 Task: Research Airbnb accommodation in Carrizal, Venezuela from 2nd December, 2023 to 10th December, 2023 for 1 adult. Place can be private room with 1  bedroom having 1 bed and 1 bathroom. Property type can be hotel.
Action: Mouse moved to (446, 95)
Screenshot: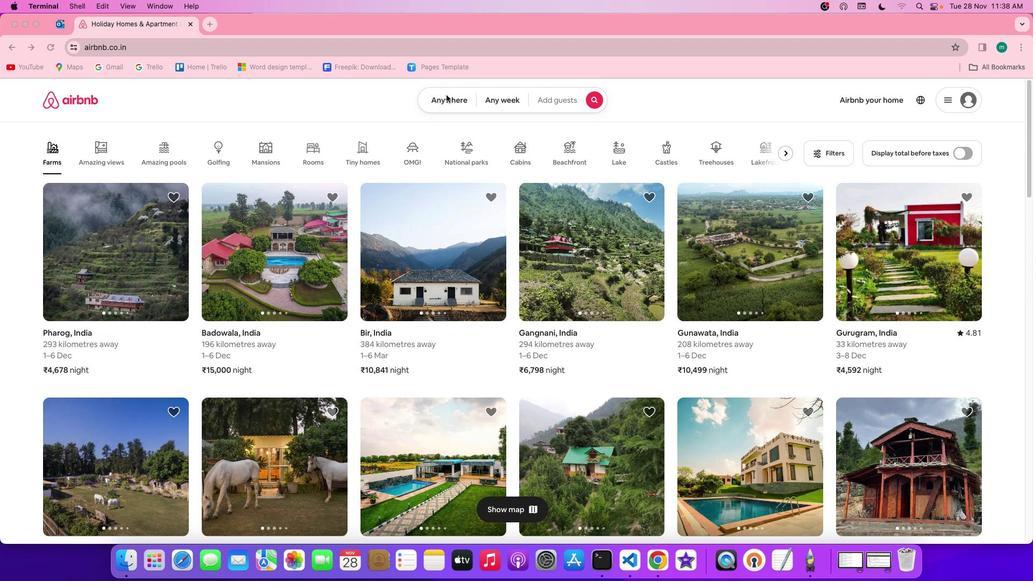 
Action: Mouse pressed left at (446, 95)
Screenshot: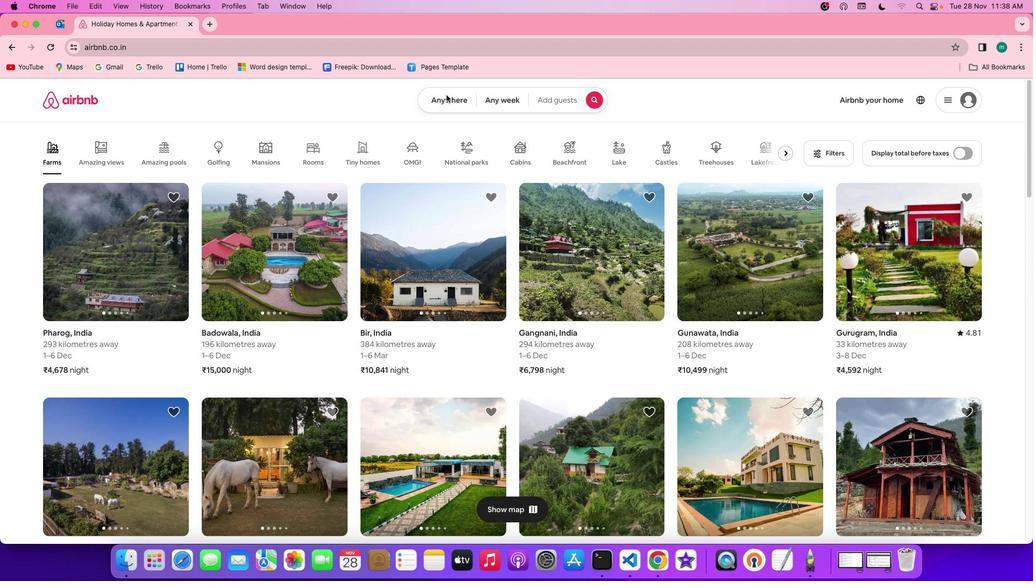 
Action: Mouse pressed left at (446, 95)
Screenshot: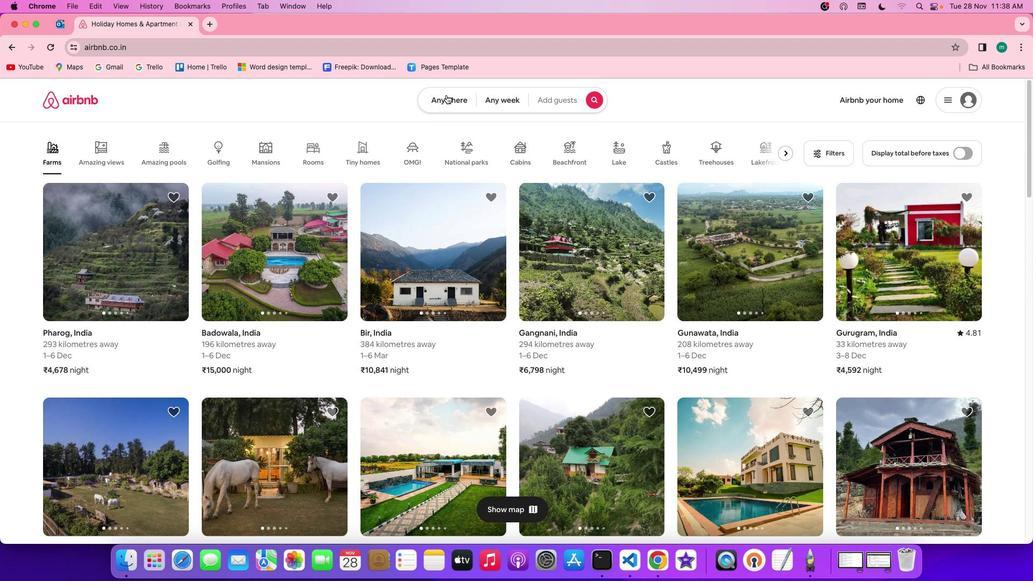 
Action: Mouse moved to (374, 142)
Screenshot: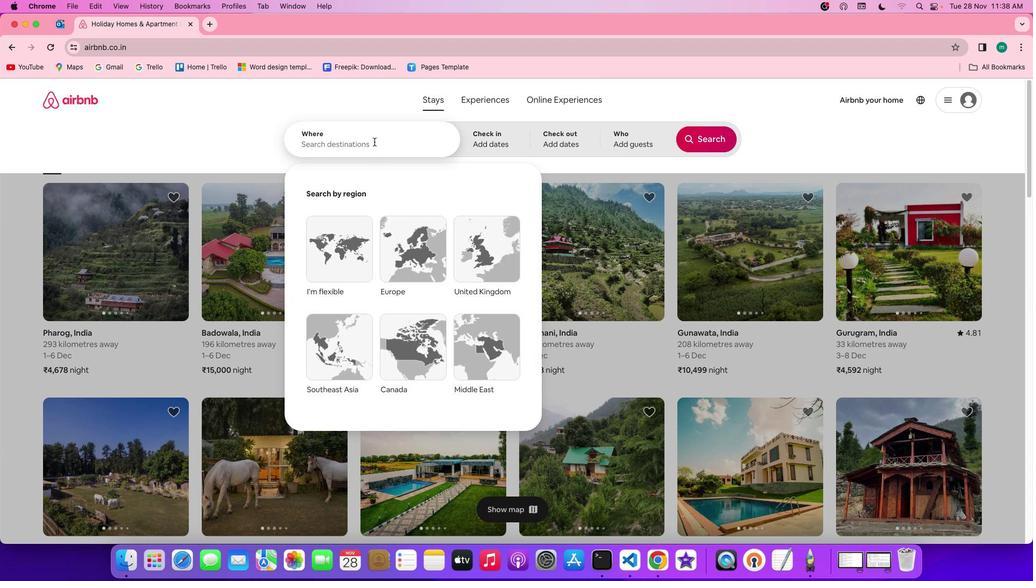 
Action: Mouse pressed left at (374, 142)
Screenshot: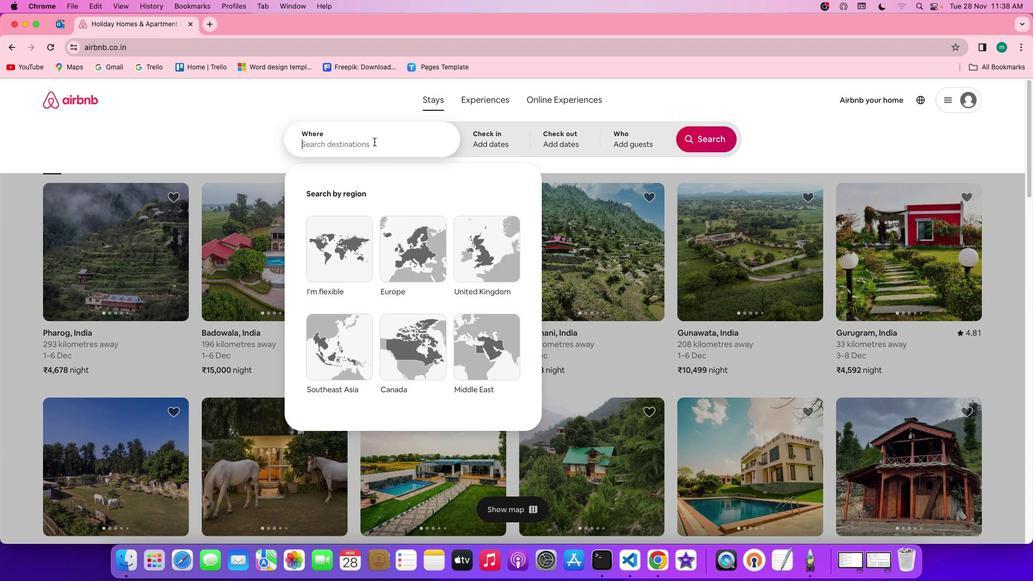 
Action: Key pressed Key.shift'C''a''r''r''i''z''a''l'
Screenshot: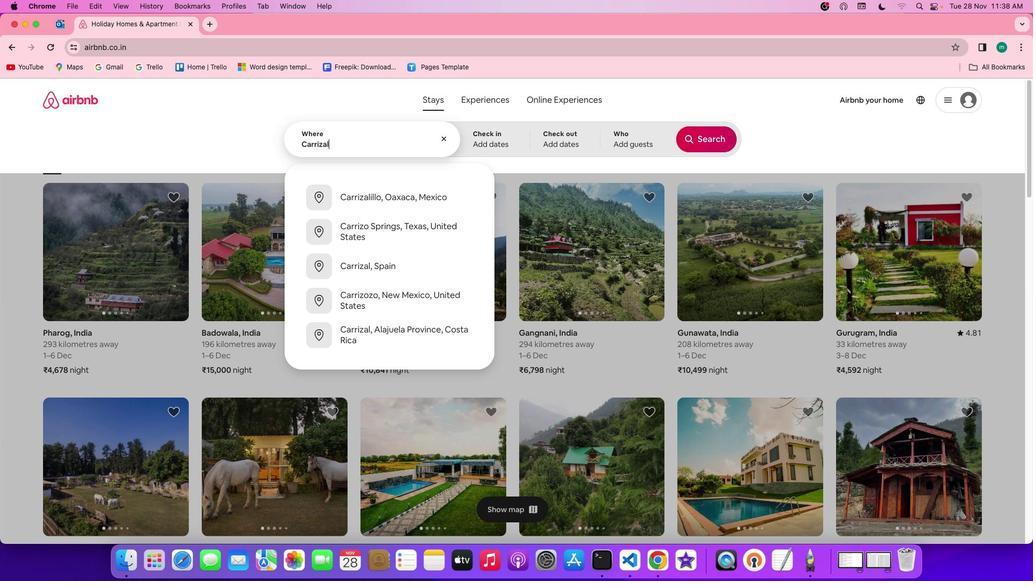 
Action: Mouse moved to (376, 141)
Screenshot: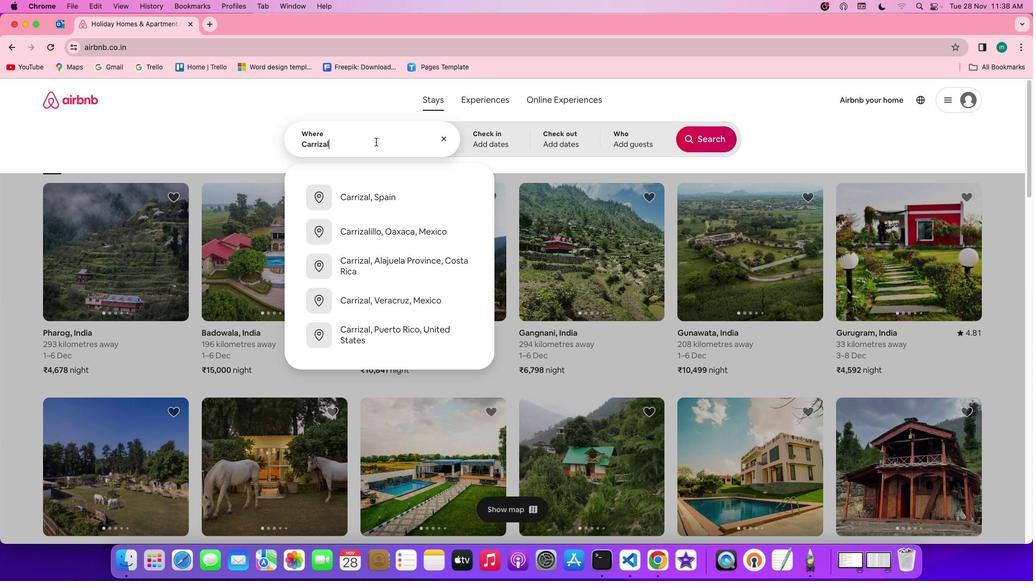 
Action: Key pressed ','Key.spaceKey.shift'V''e''n''e''z''u''e''l''a'
Screenshot: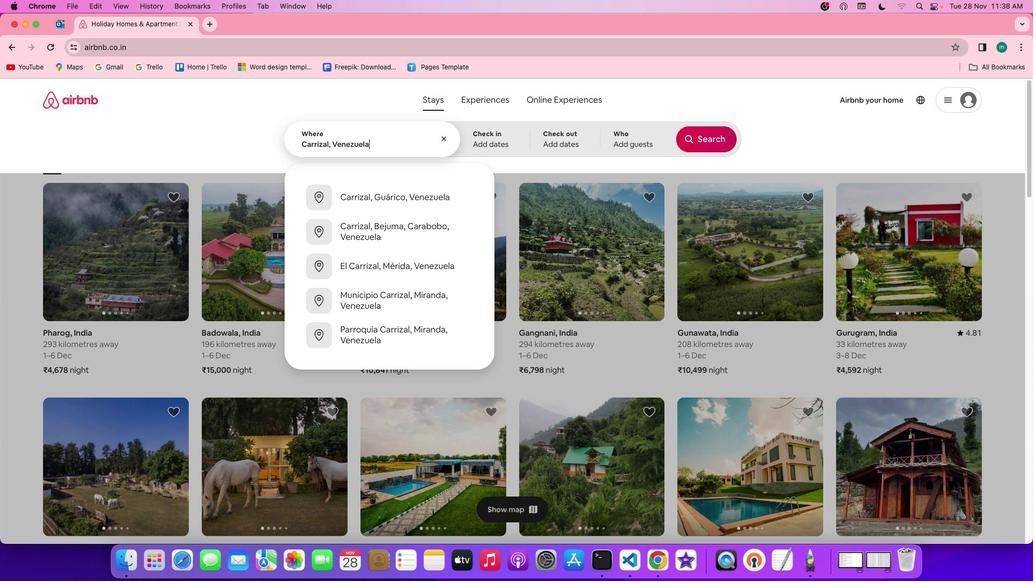 
Action: Mouse moved to (499, 143)
Screenshot: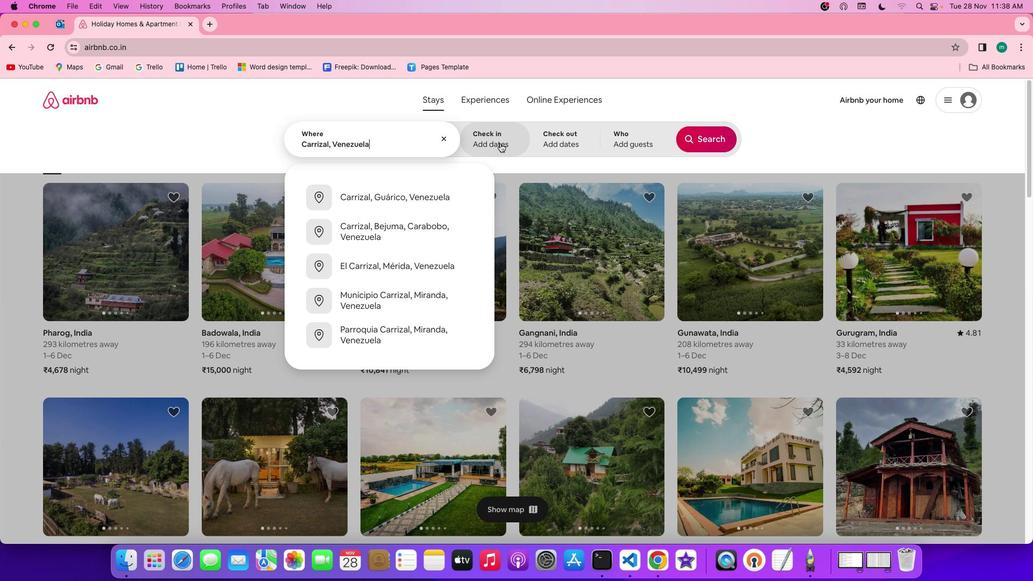 
Action: Mouse pressed left at (499, 143)
Screenshot: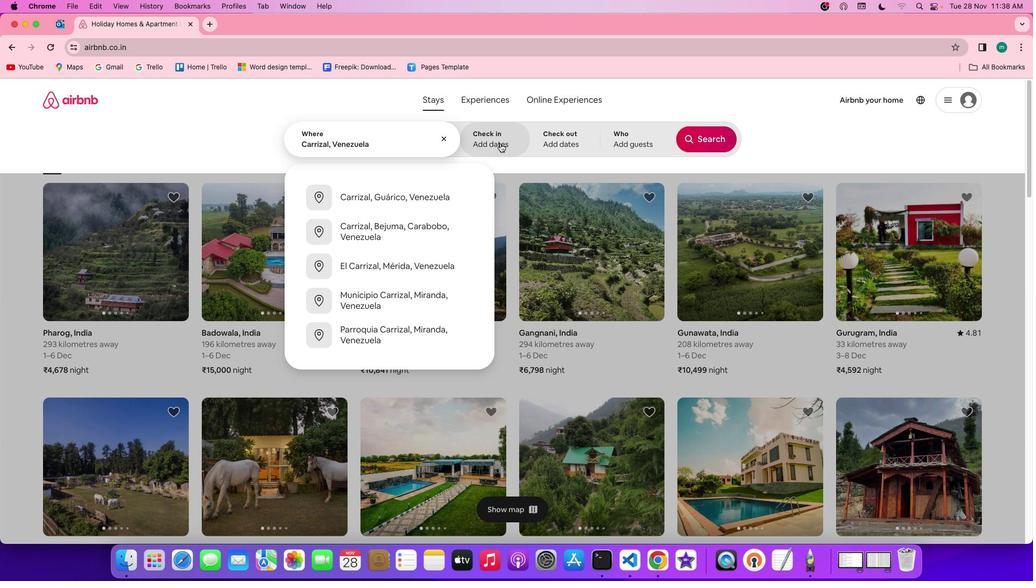 
Action: Mouse moved to (700, 266)
Screenshot: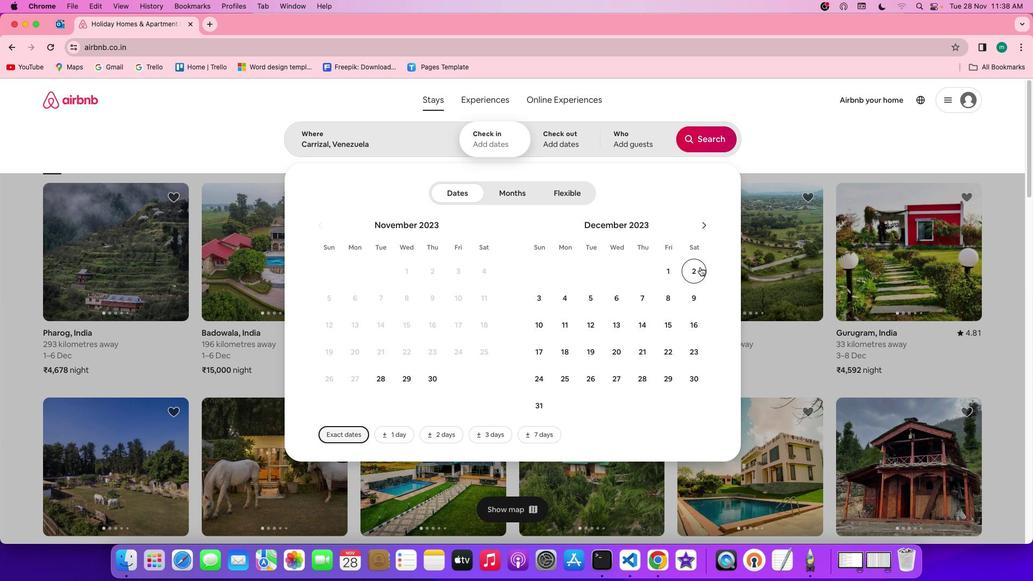 
Action: Mouse pressed left at (700, 266)
Screenshot: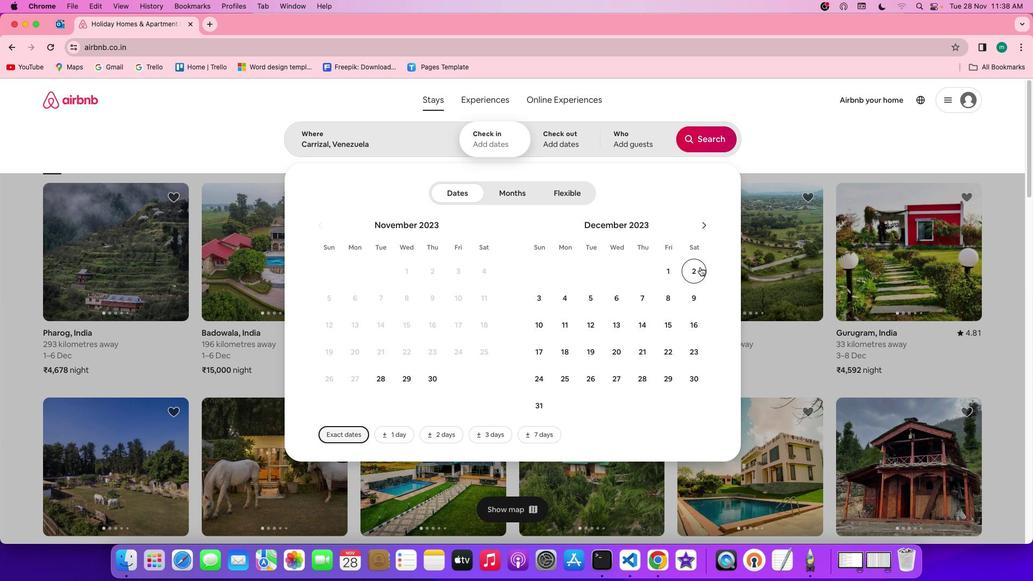 
Action: Mouse moved to (534, 325)
Screenshot: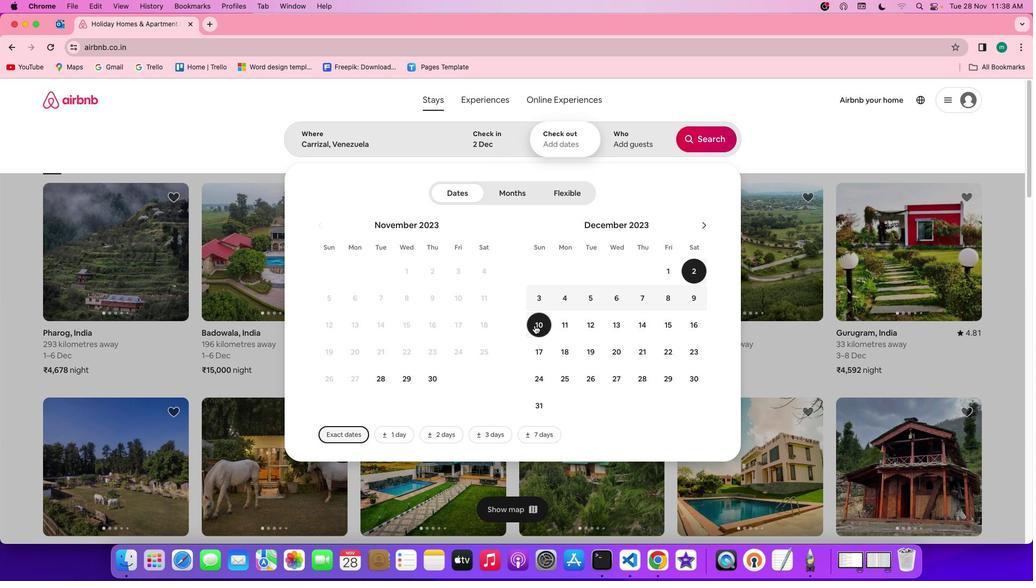 
Action: Mouse pressed left at (534, 325)
Screenshot: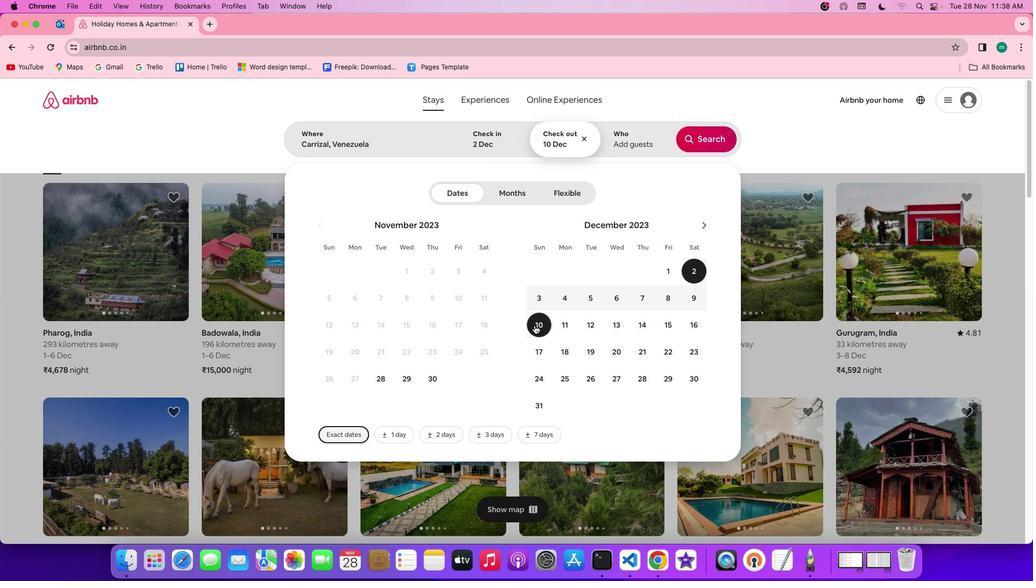 
Action: Mouse moved to (635, 146)
Screenshot: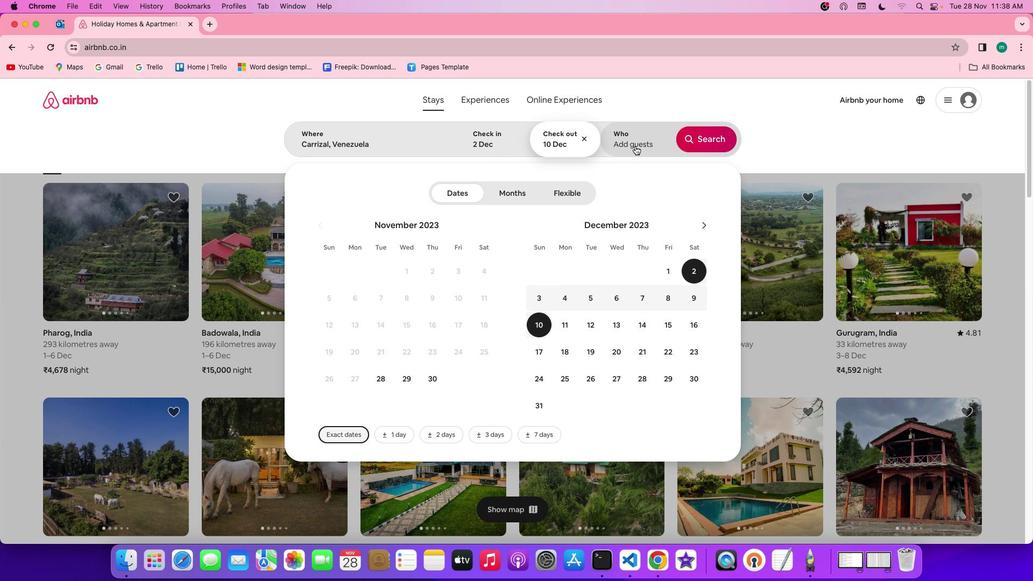 
Action: Mouse pressed left at (635, 146)
Screenshot: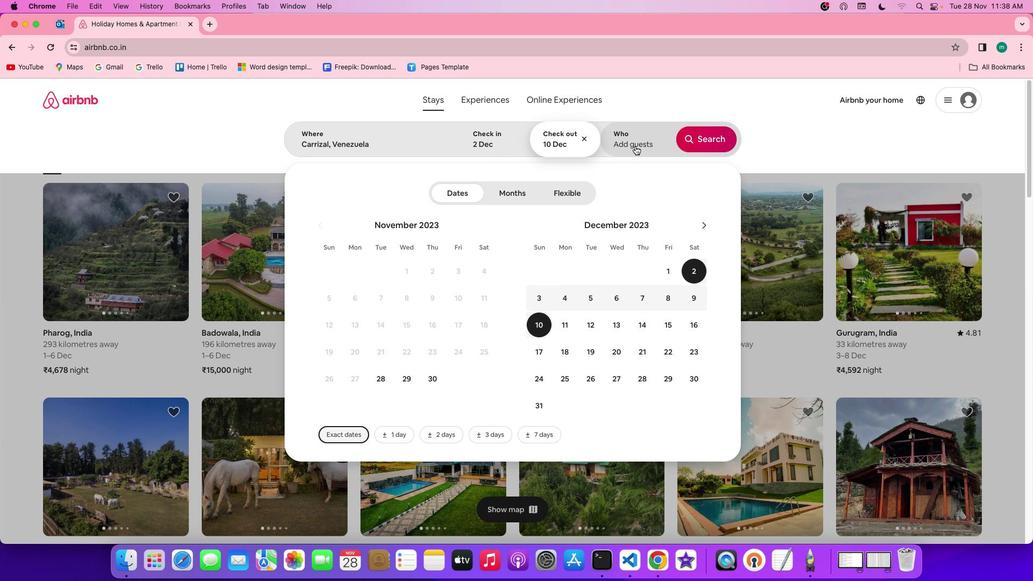 
Action: Mouse moved to (712, 196)
Screenshot: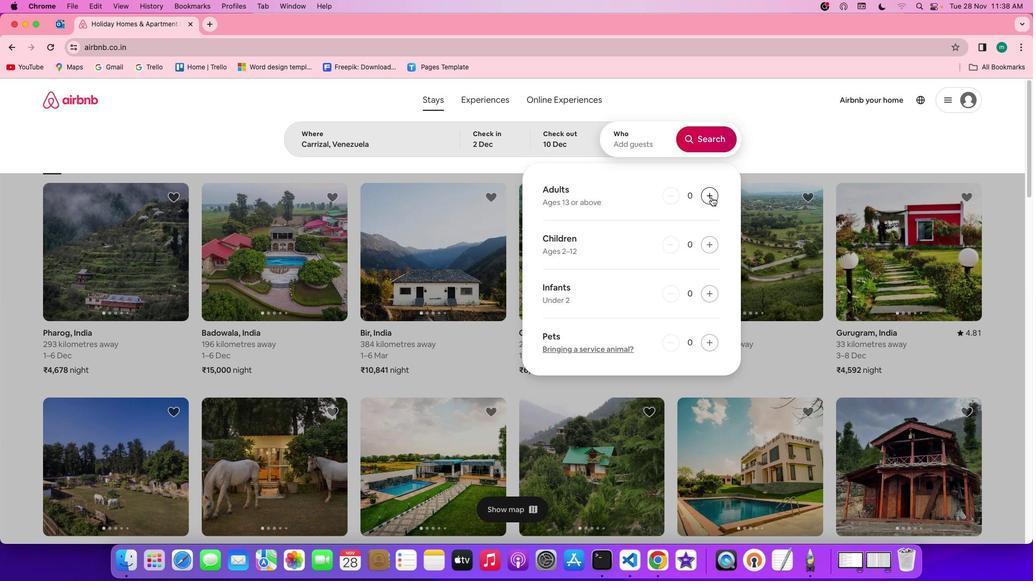 
Action: Mouse pressed left at (712, 196)
Screenshot: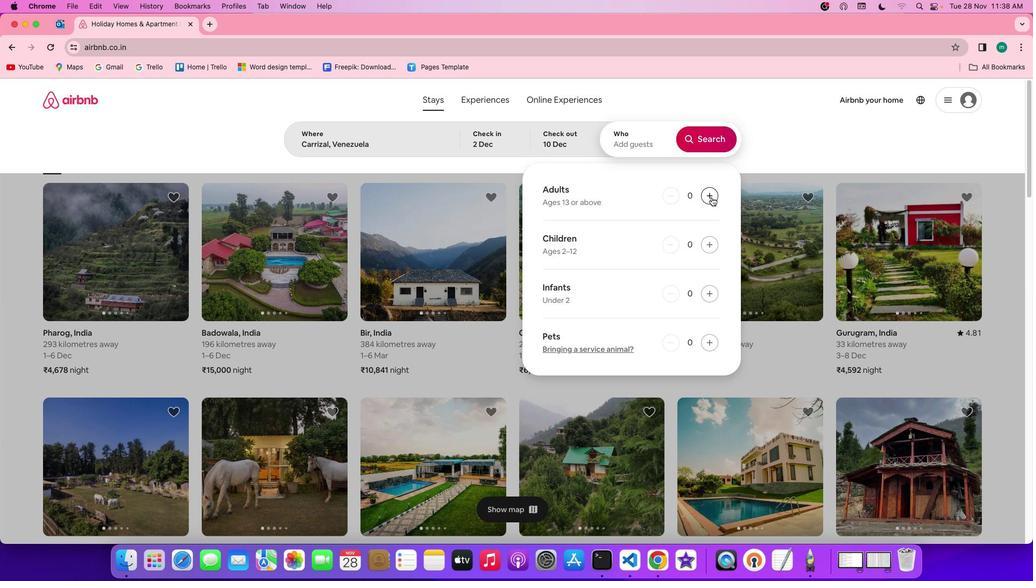 
Action: Mouse moved to (713, 141)
Screenshot: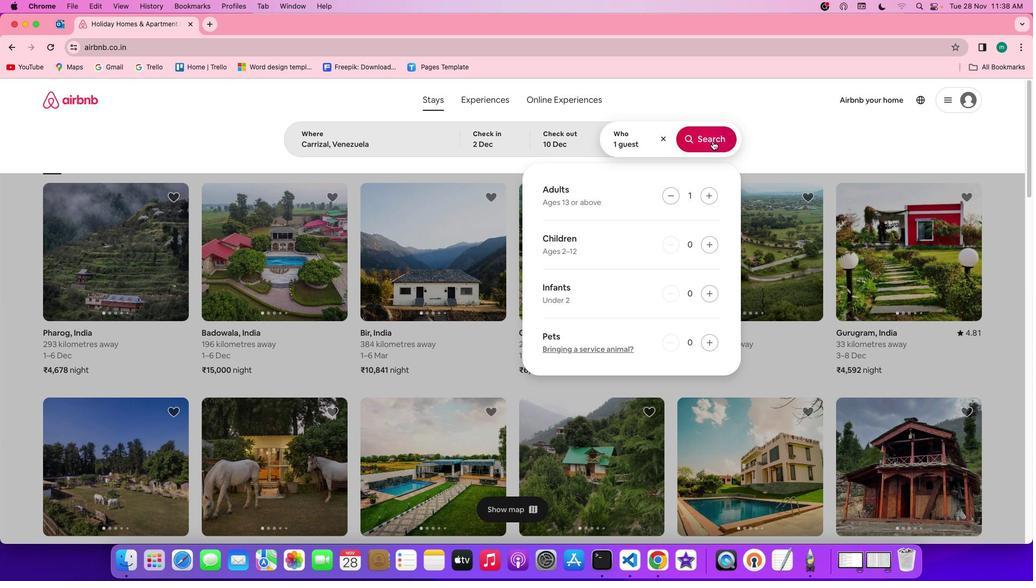 
Action: Mouse pressed left at (713, 141)
Screenshot: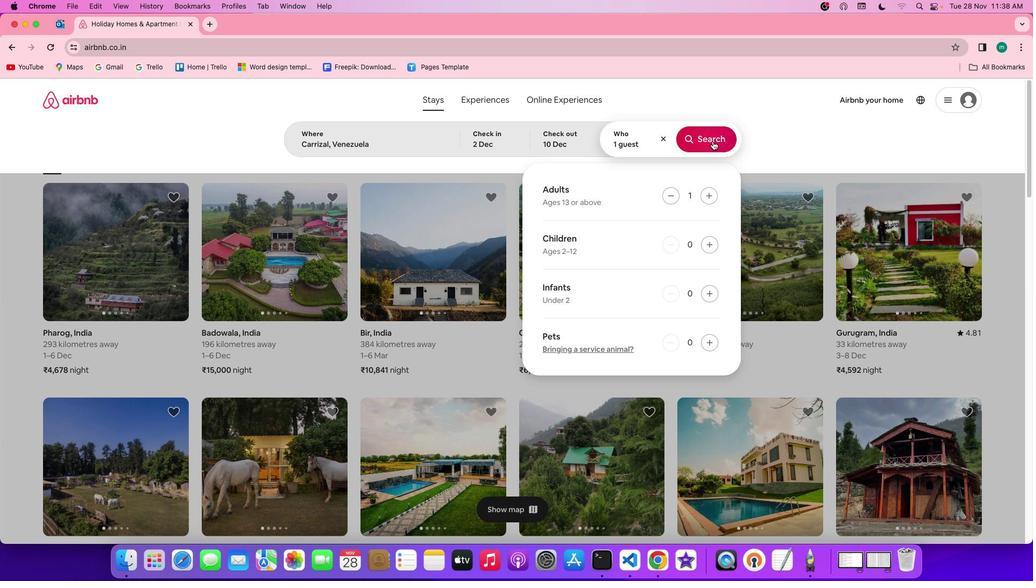 
Action: Mouse moved to (865, 147)
Screenshot: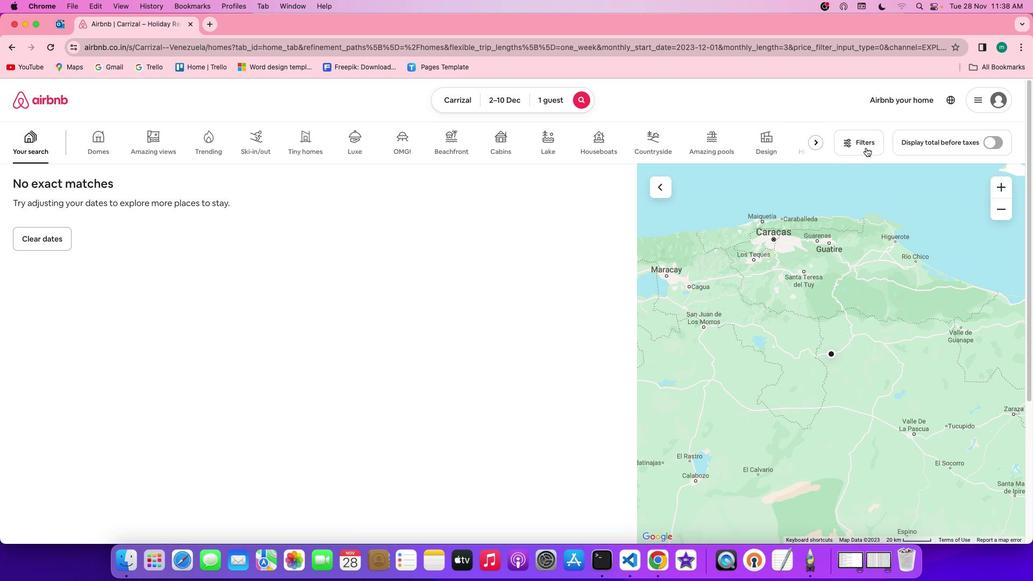 
Action: Mouse pressed left at (865, 147)
Screenshot: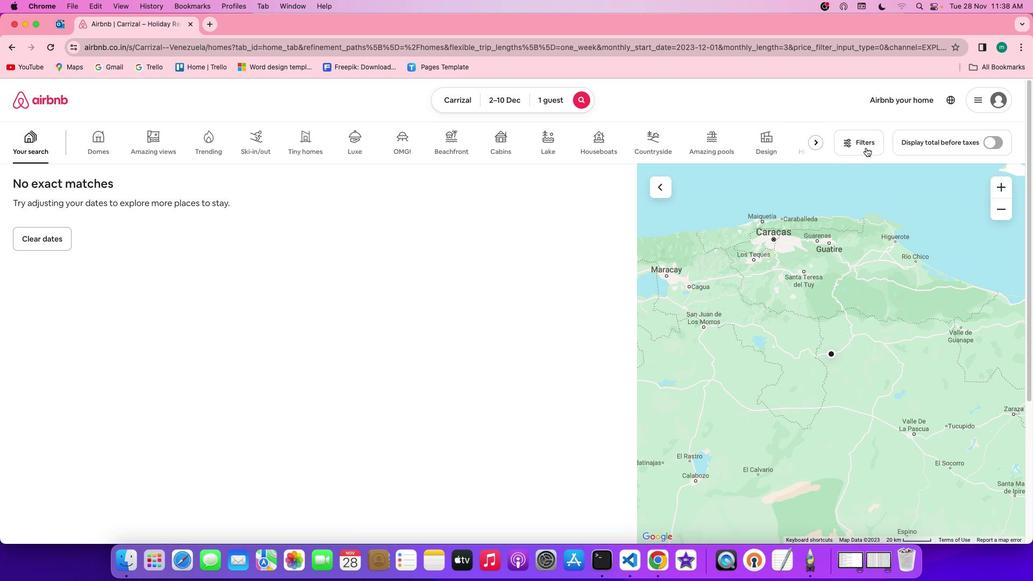 
Action: Mouse moved to (500, 306)
Screenshot: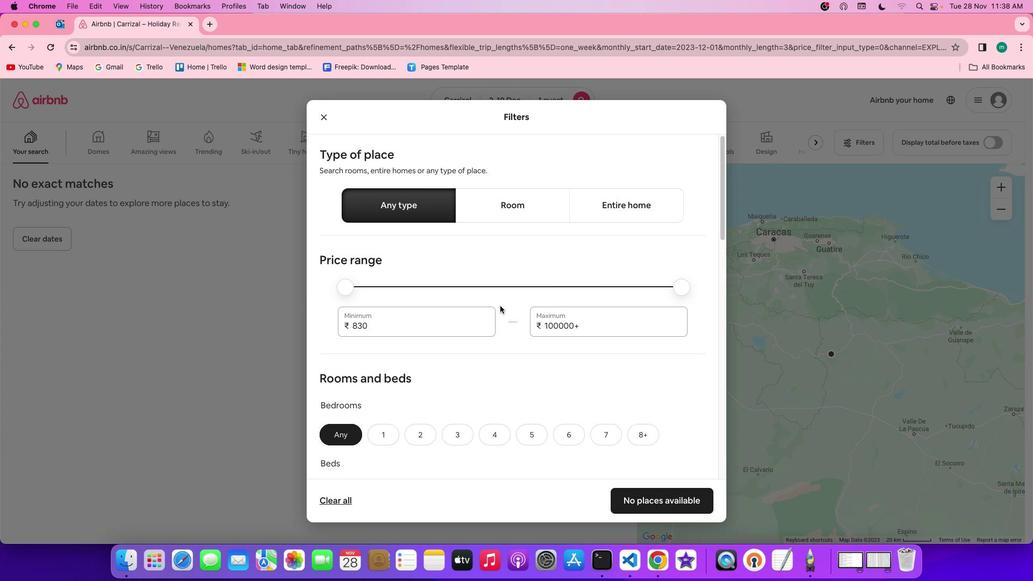 
Action: Mouse scrolled (500, 306) with delta (0, 0)
Screenshot: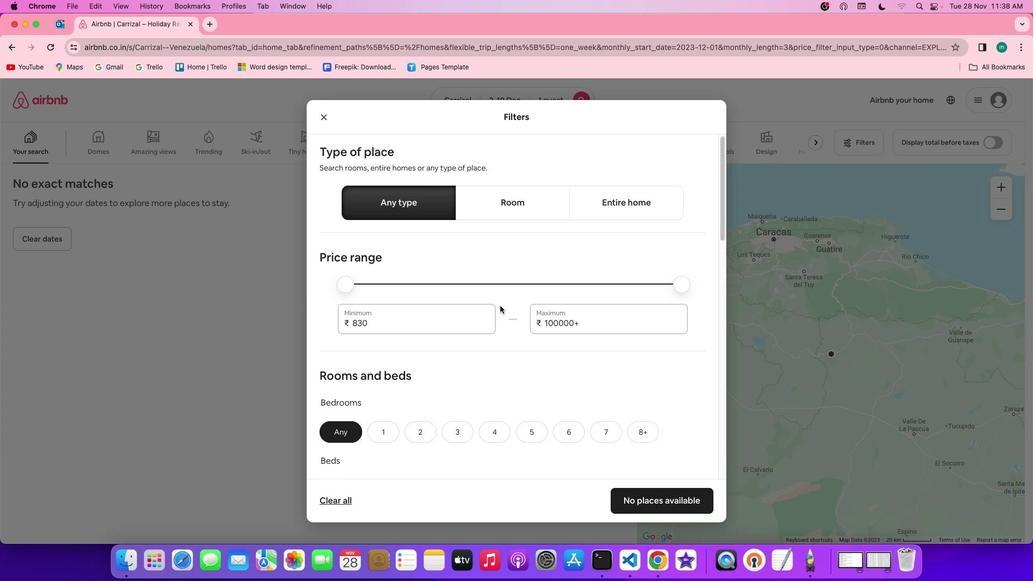 
Action: Mouse scrolled (500, 306) with delta (0, 0)
Screenshot: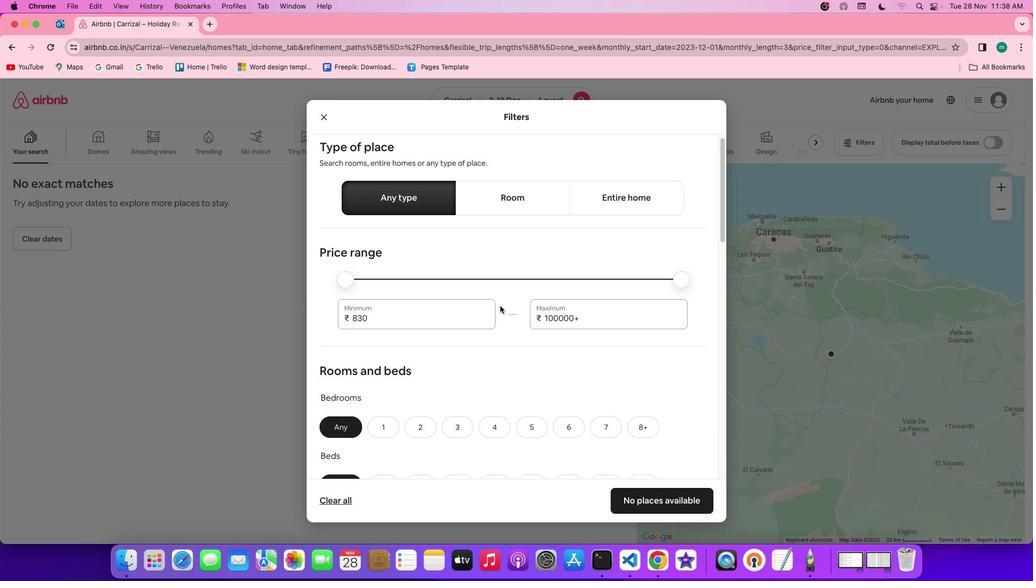 
Action: Mouse scrolled (500, 306) with delta (0, 0)
Screenshot: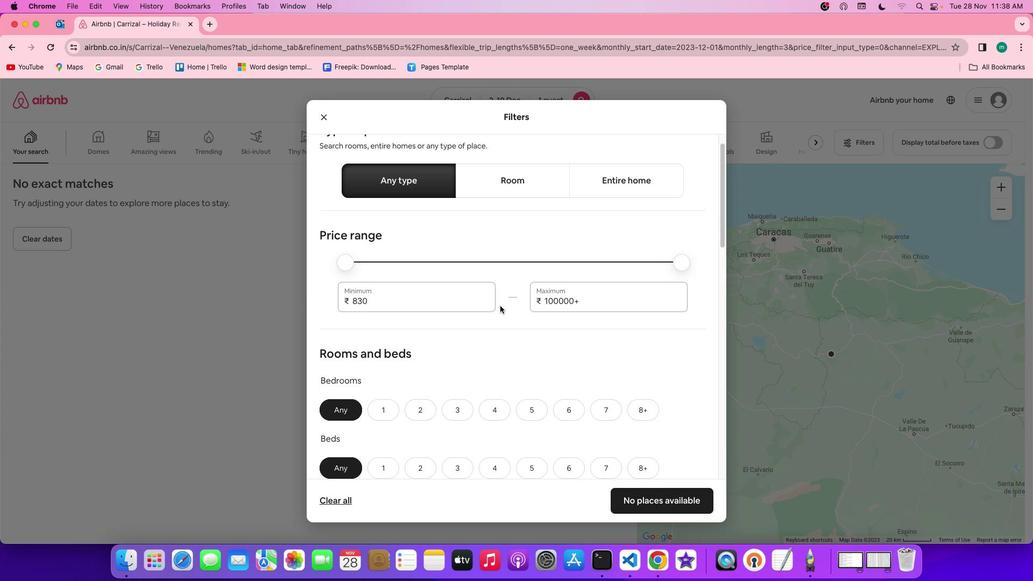 
Action: Mouse scrolled (500, 306) with delta (0, 0)
Screenshot: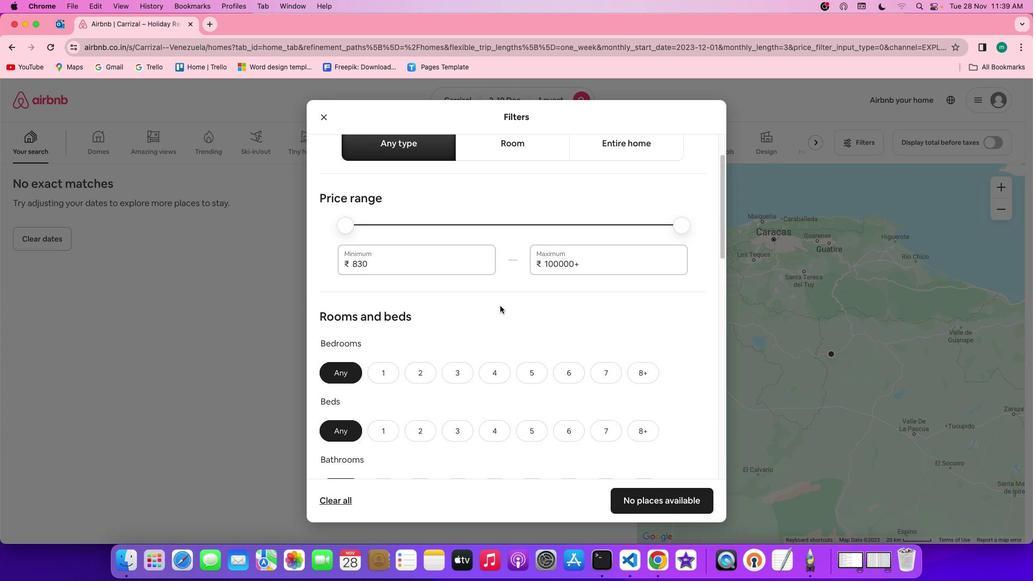 
Action: Mouse scrolled (500, 306) with delta (0, 0)
Screenshot: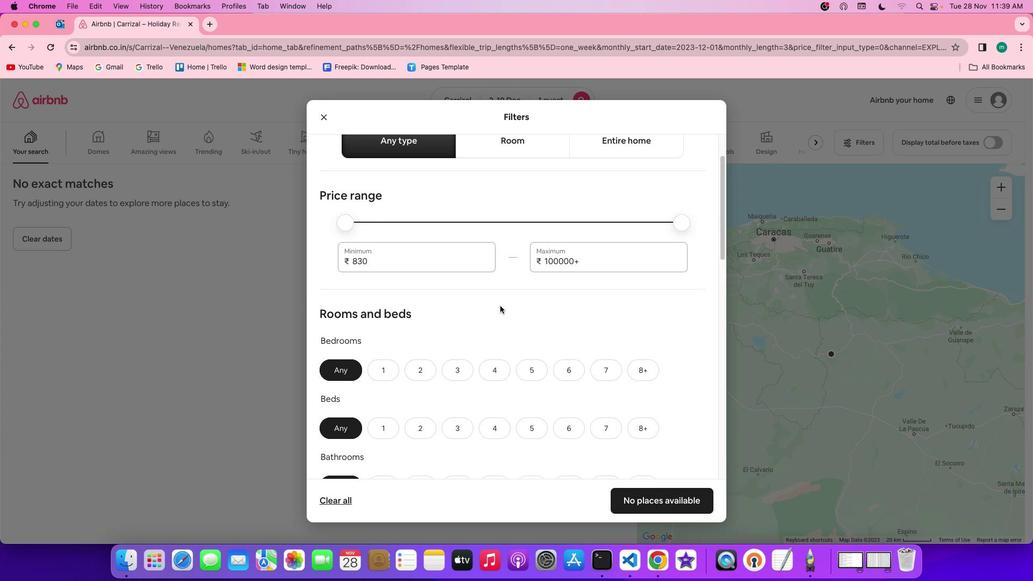 
Action: Mouse scrolled (500, 306) with delta (0, 0)
Screenshot: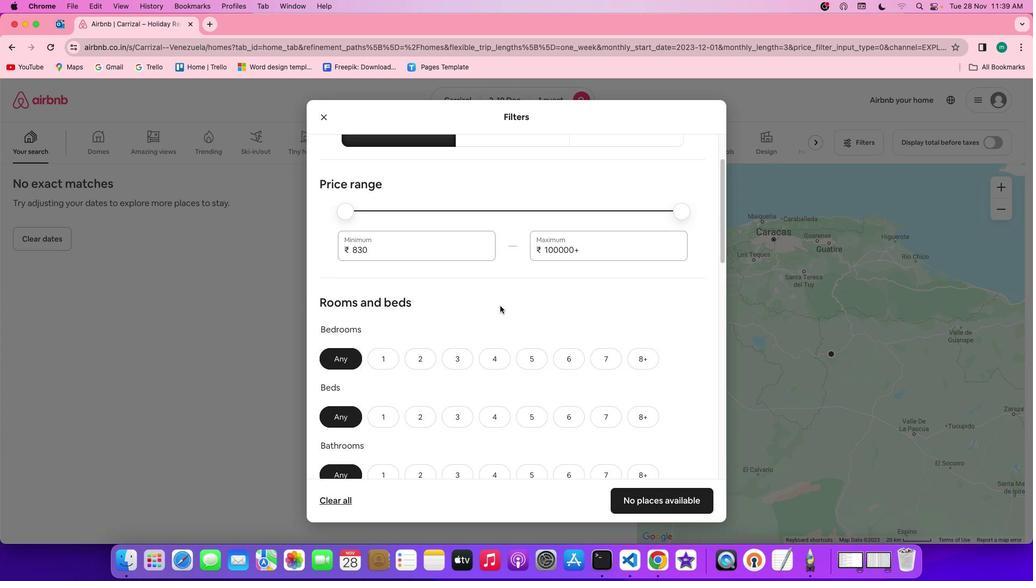 
Action: Mouse scrolled (500, 306) with delta (0, 0)
Screenshot: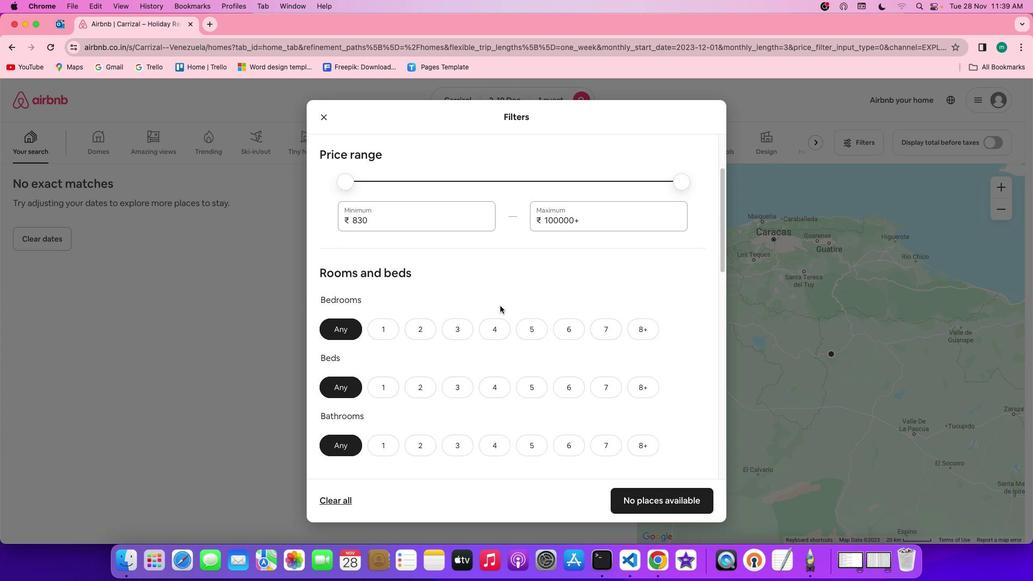 
Action: Mouse scrolled (500, 306) with delta (0, 0)
Screenshot: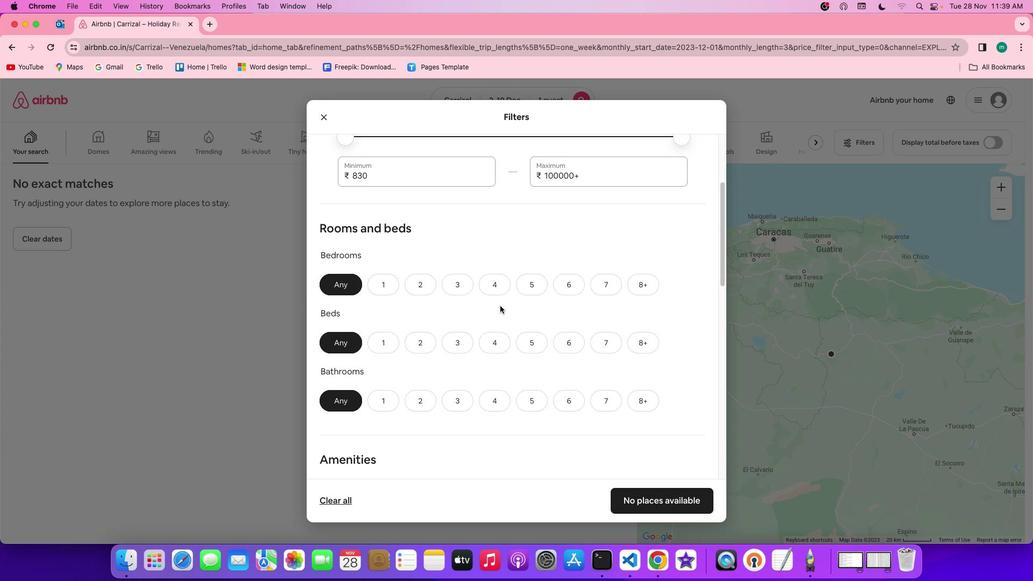 
Action: Mouse scrolled (500, 306) with delta (0, 0)
Screenshot: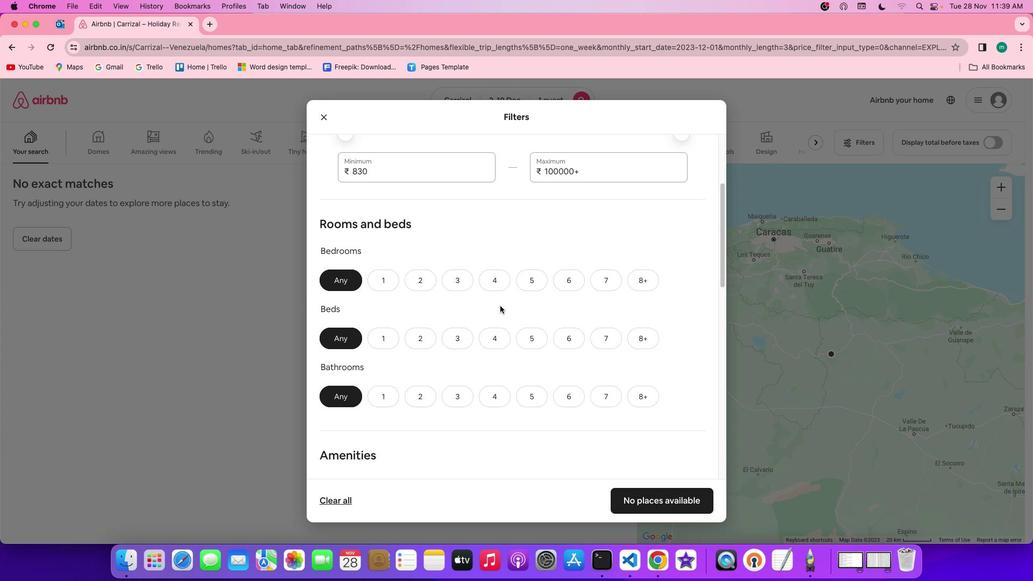 
Action: Mouse scrolled (500, 306) with delta (0, 0)
Screenshot: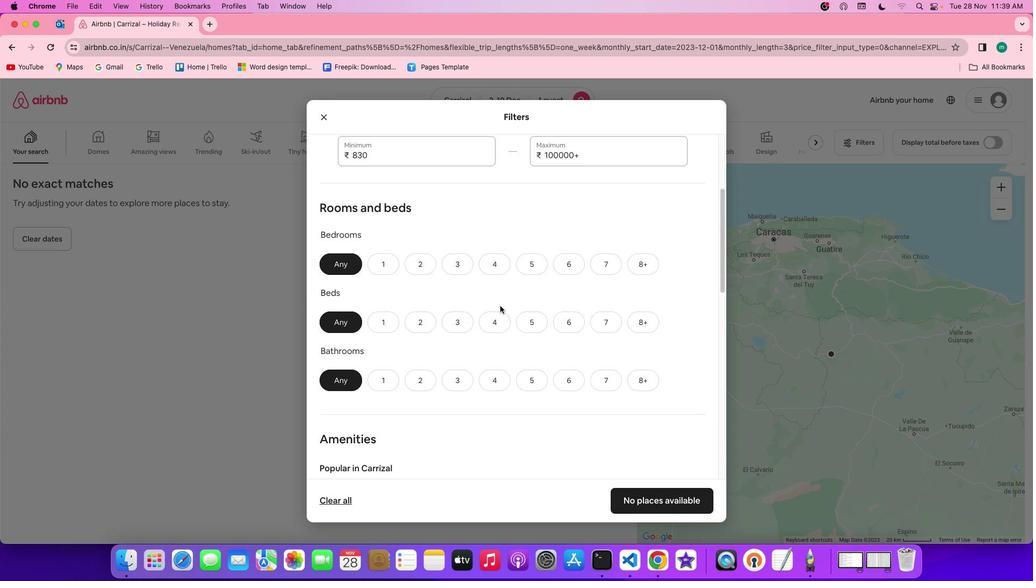 
Action: Mouse moved to (379, 243)
Screenshot: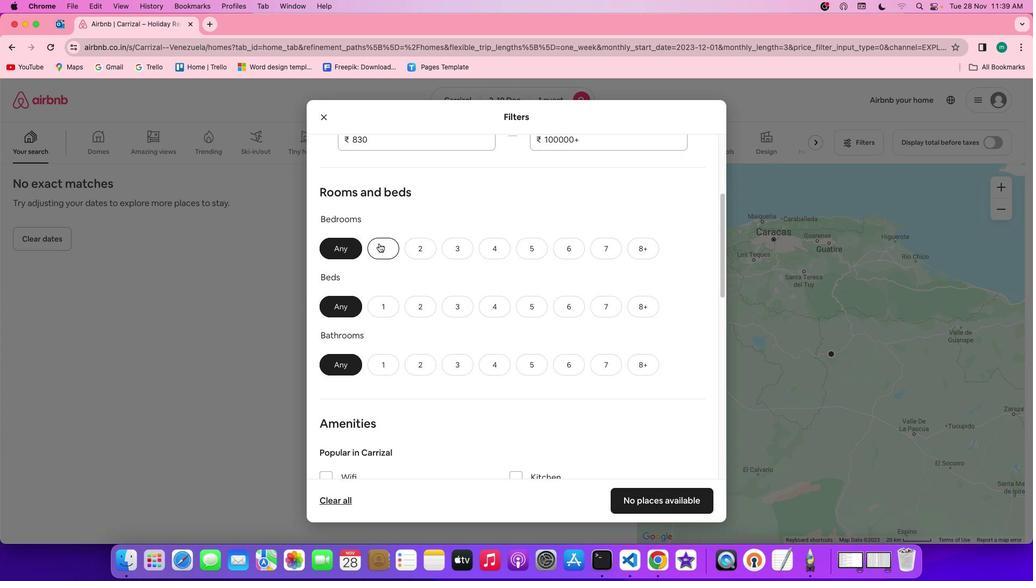 
Action: Mouse pressed left at (379, 243)
Screenshot: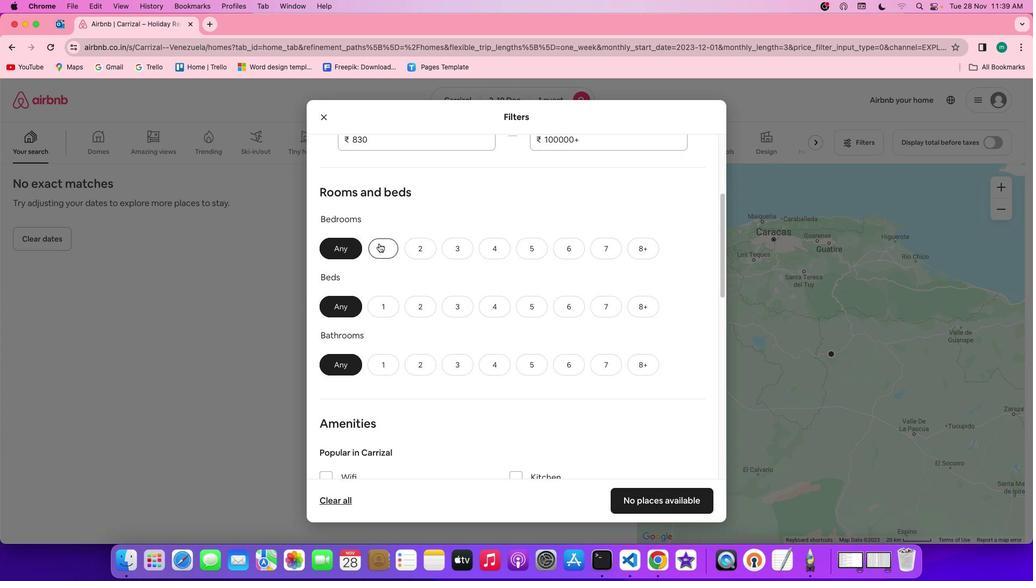 
Action: Mouse moved to (388, 306)
Screenshot: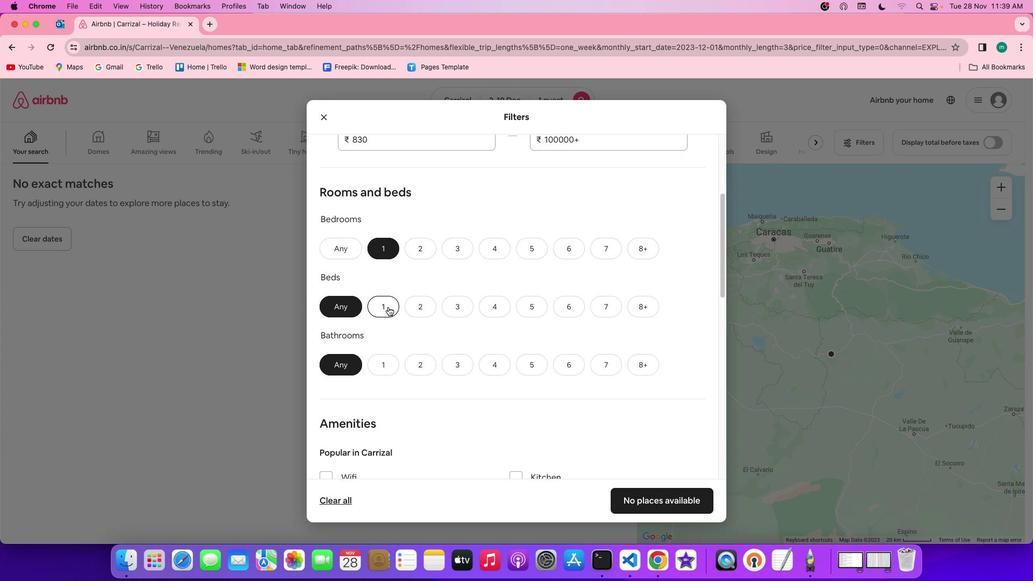 
Action: Mouse pressed left at (388, 306)
Screenshot: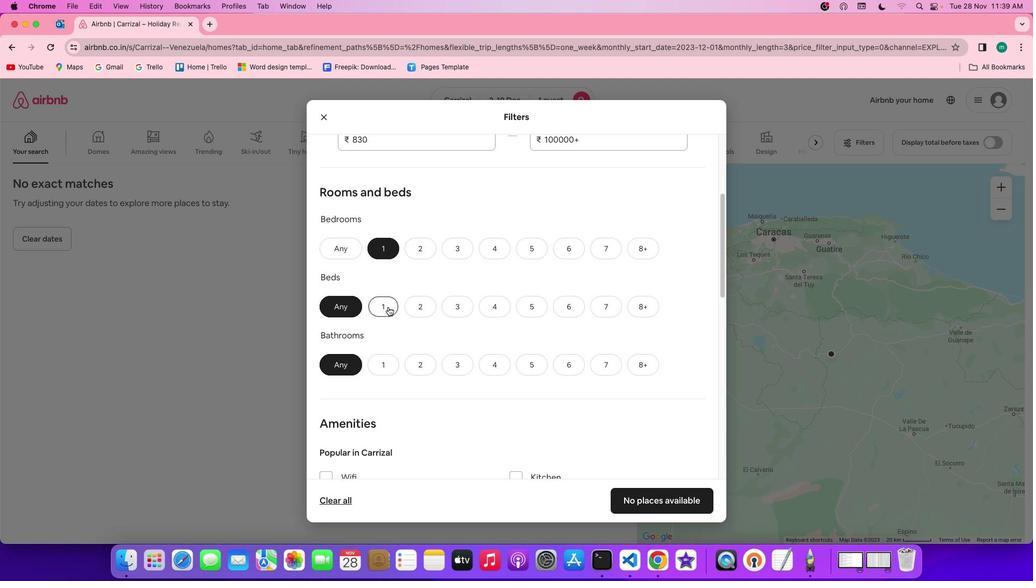 
Action: Mouse moved to (390, 366)
Screenshot: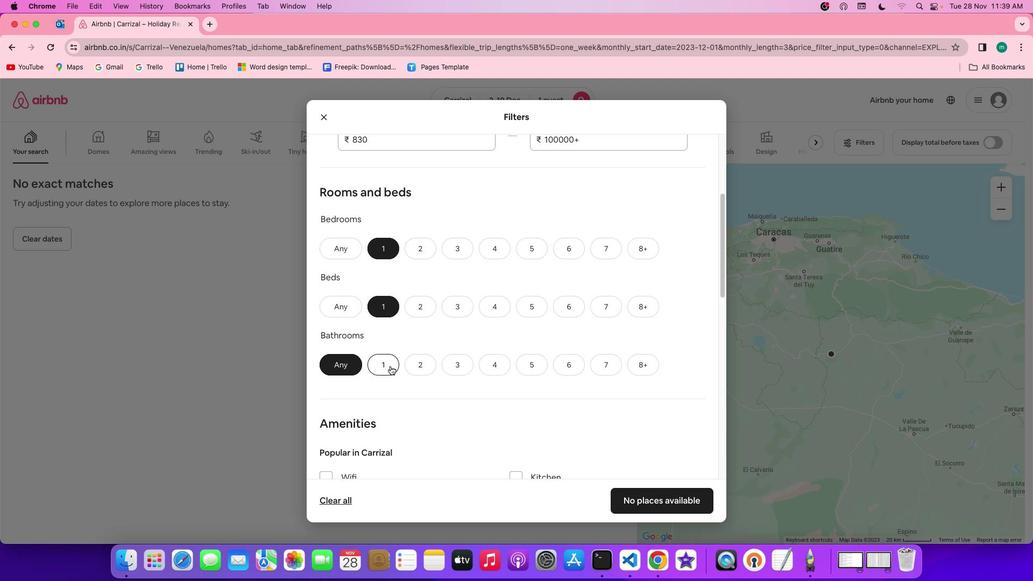 
Action: Mouse pressed left at (390, 366)
Screenshot: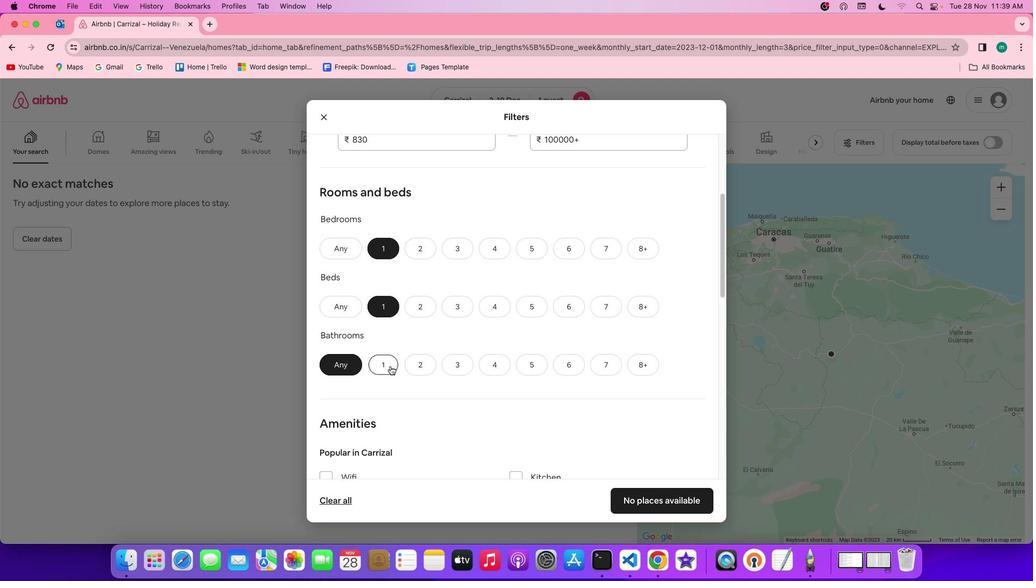 
Action: Mouse moved to (598, 356)
Screenshot: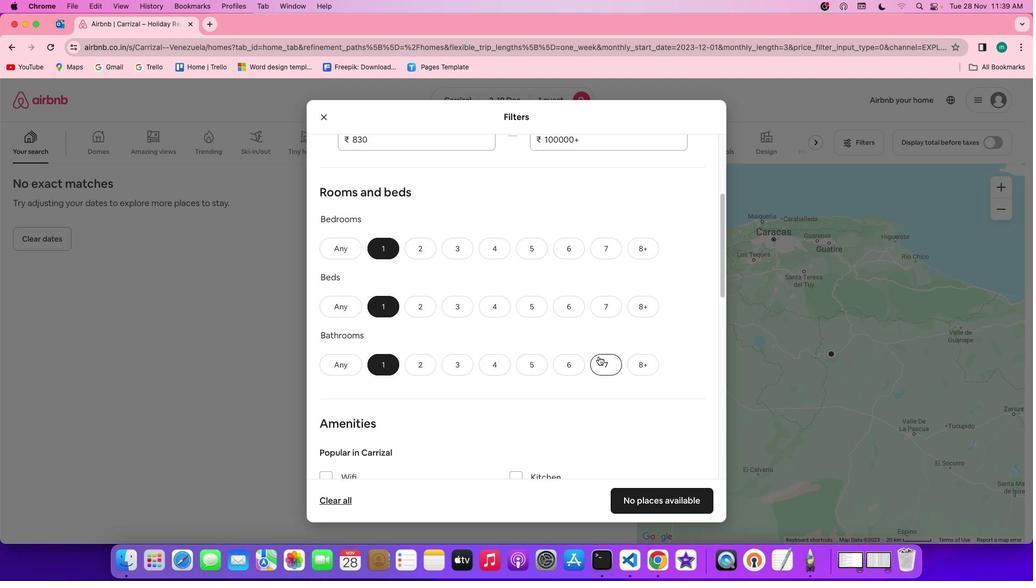 
Action: Mouse scrolled (598, 356) with delta (0, 0)
Screenshot: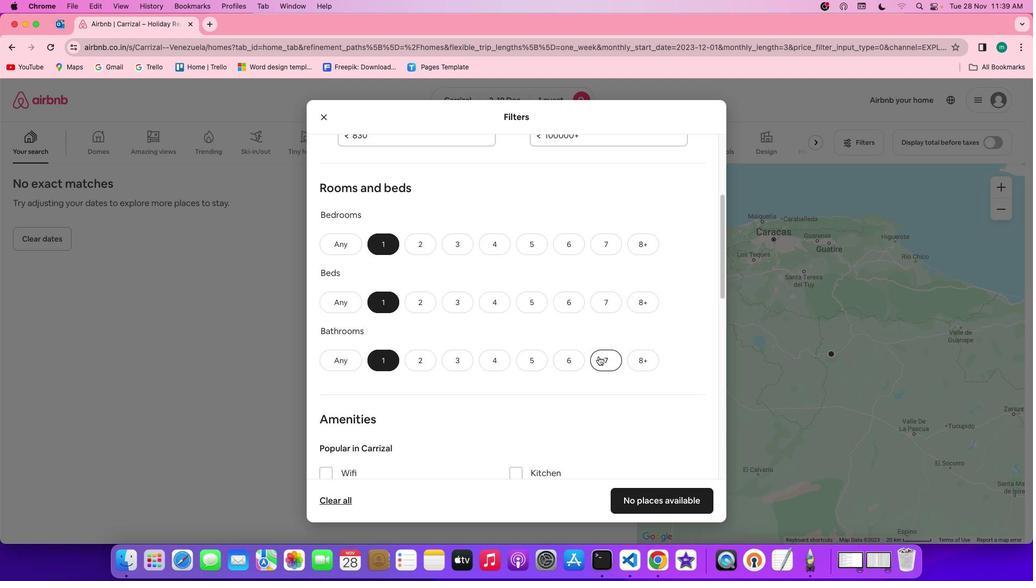 
Action: Mouse scrolled (598, 356) with delta (0, 0)
Screenshot: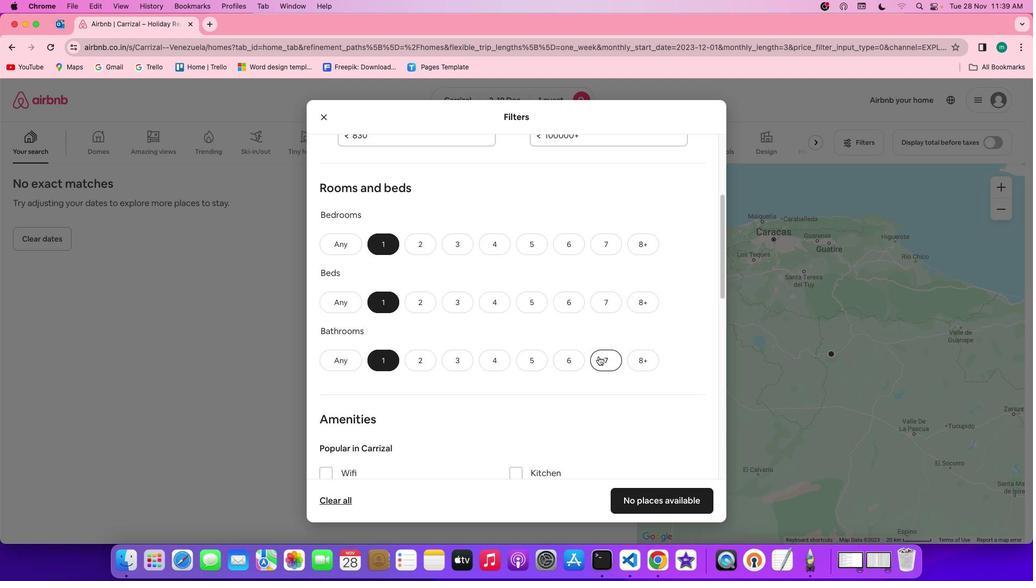 
Action: Mouse scrolled (598, 356) with delta (0, -1)
Screenshot: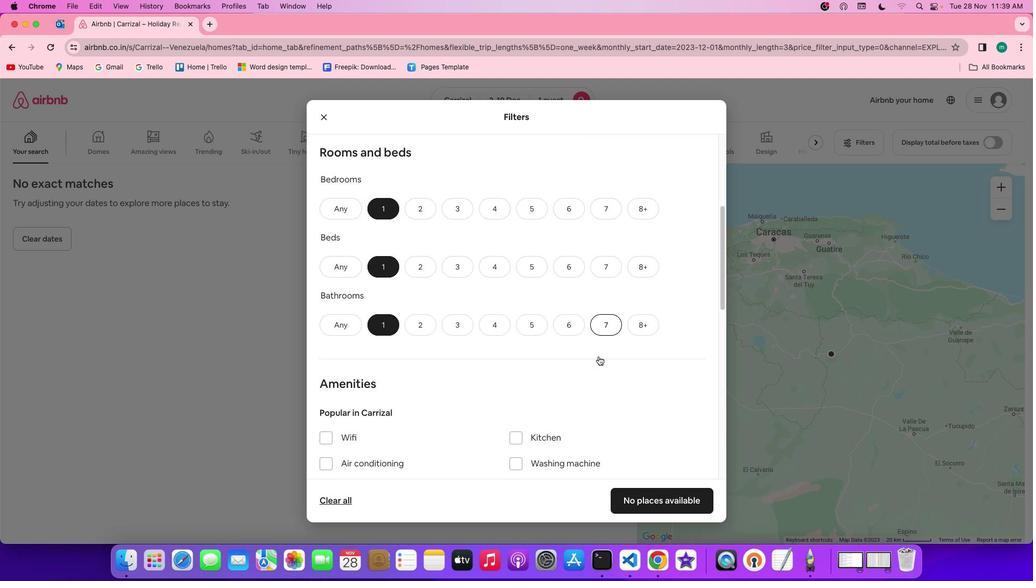 
Action: Mouse scrolled (598, 356) with delta (0, -1)
Screenshot: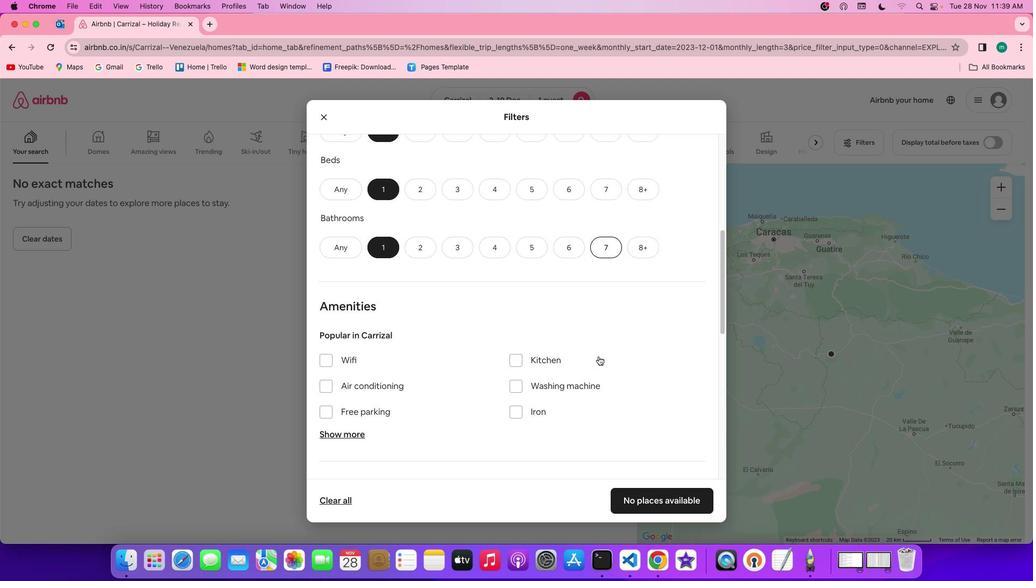 
Action: Mouse moved to (598, 356)
Screenshot: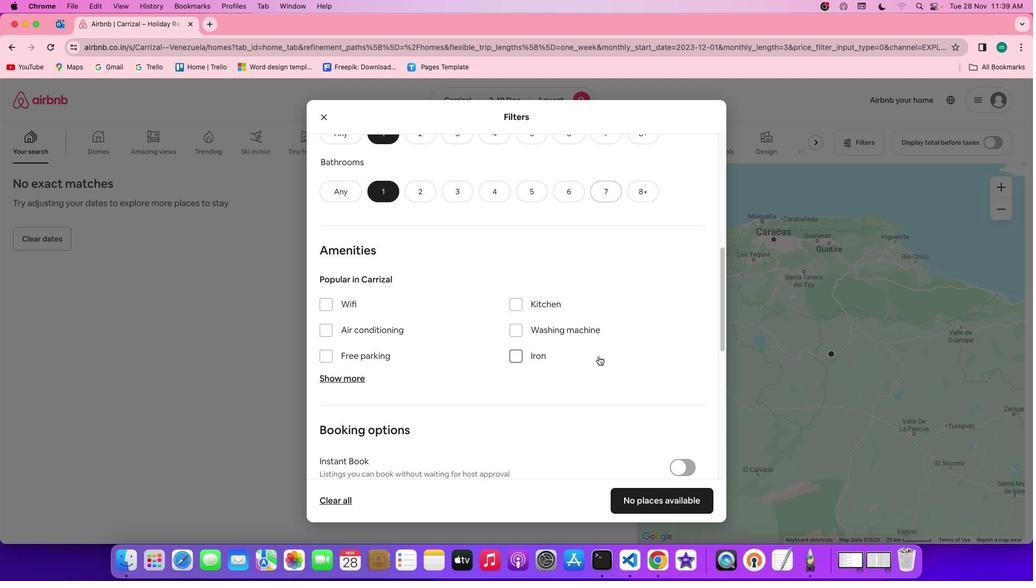 
Action: Mouse scrolled (598, 356) with delta (0, 0)
Screenshot: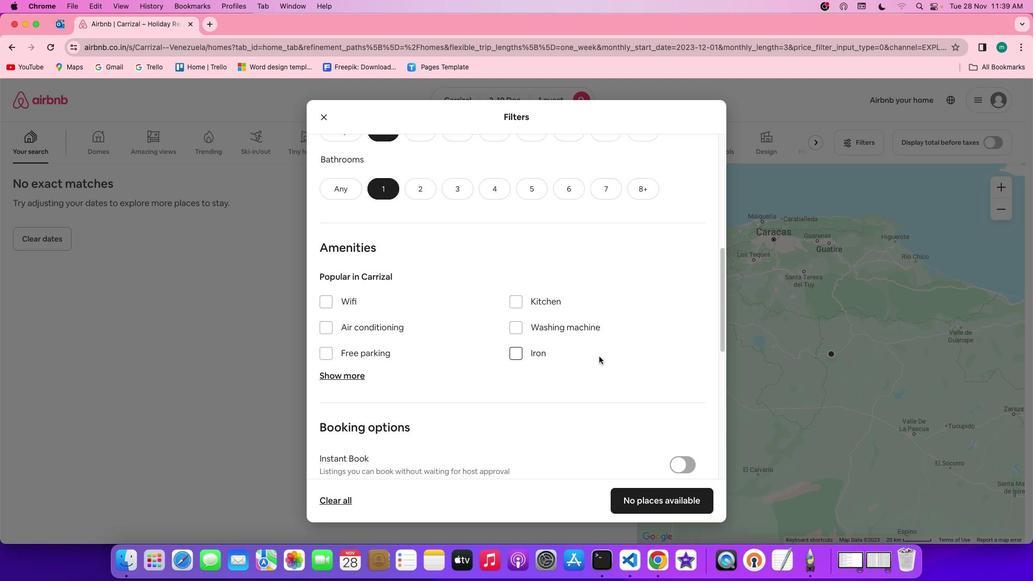 
Action: Mouse moved to (598, 356)
Screenshot: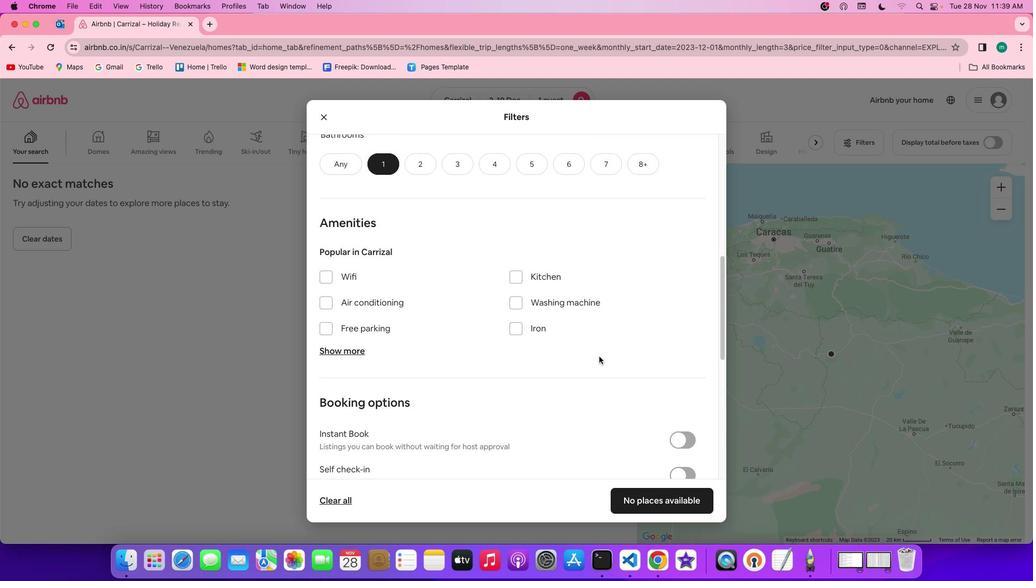 
Action: Mouse scrolled (598, 356) with delta (0, 0)
Screenshot: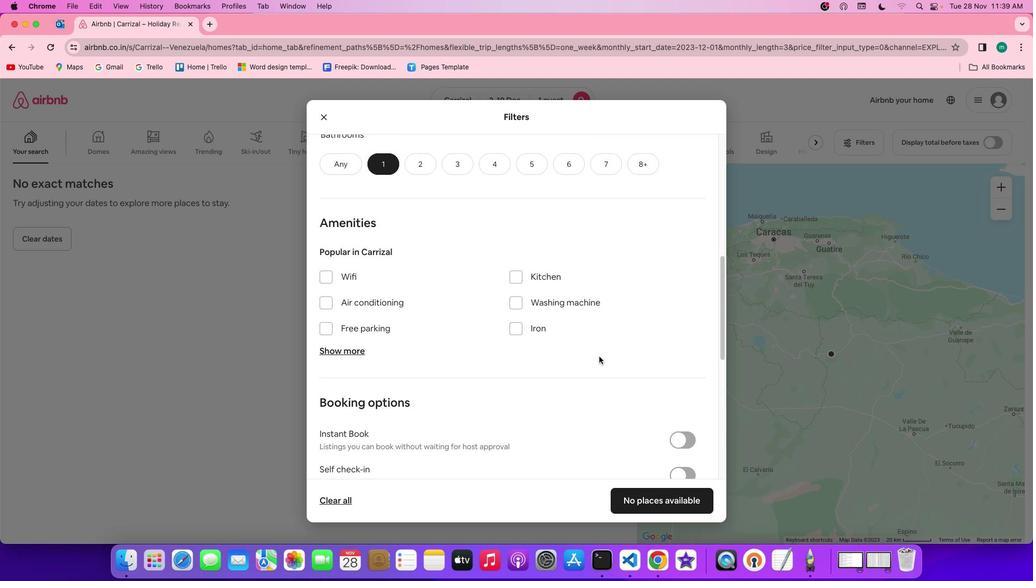
Action: Mouse scrolled (598, 356) with delta (0, -1)
Screenshot: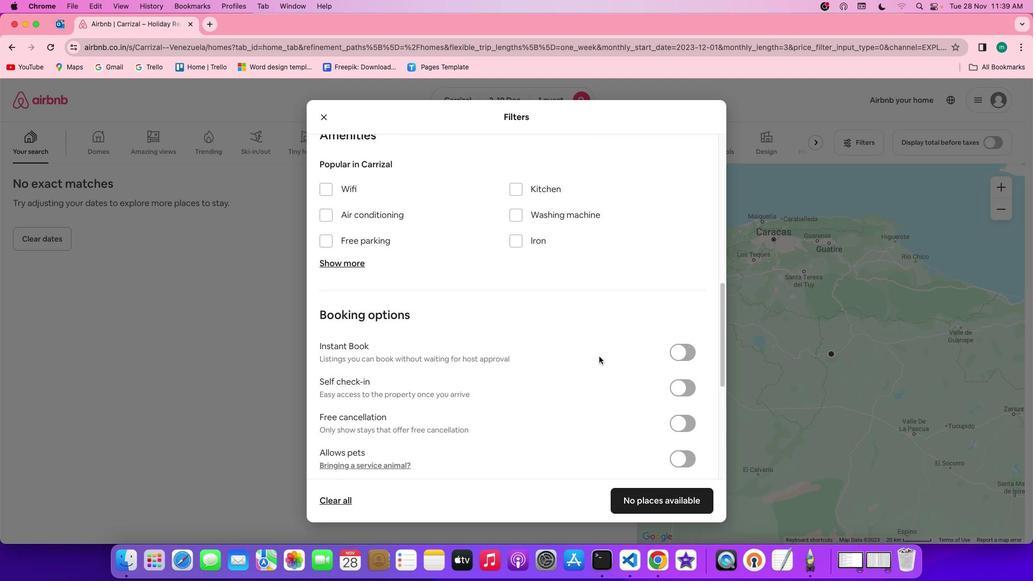 
Action: Mouse moved to (598, 356)
Screenshot: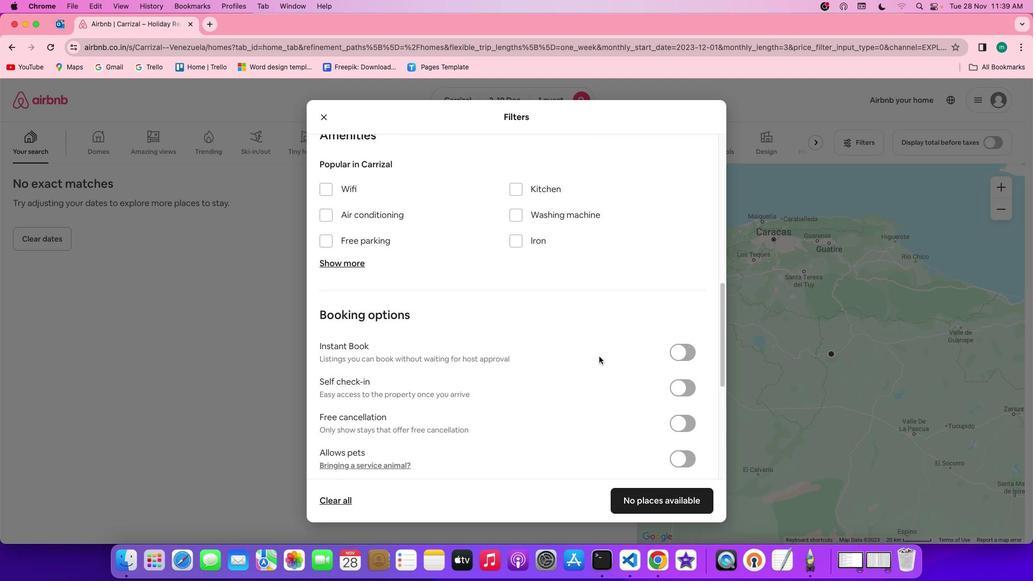
Action: Mouse scrolled (598, 356) with delta (0, -2)
Screenshot: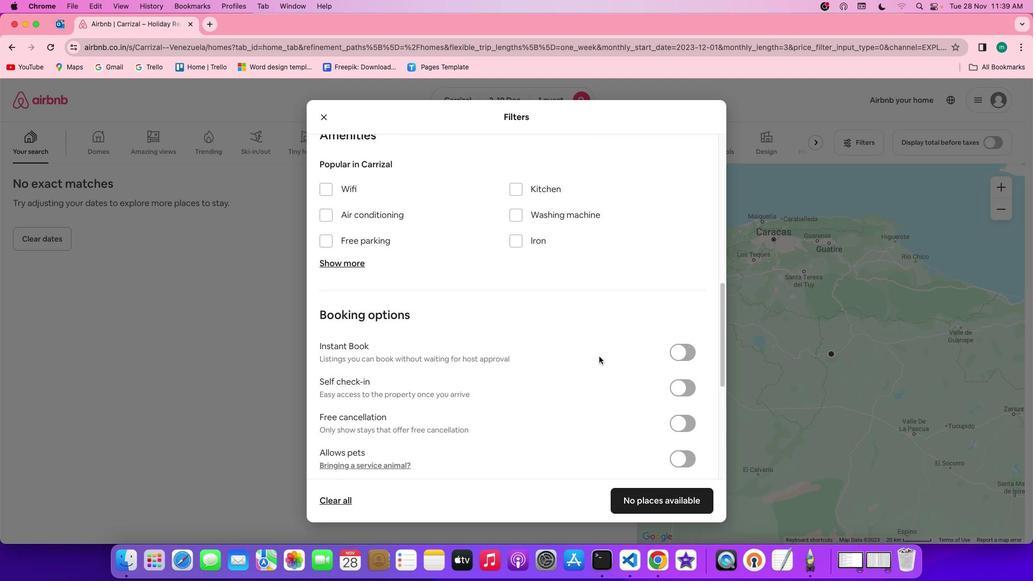 
Action: Mouse moved to (598, 356)
Screenshot: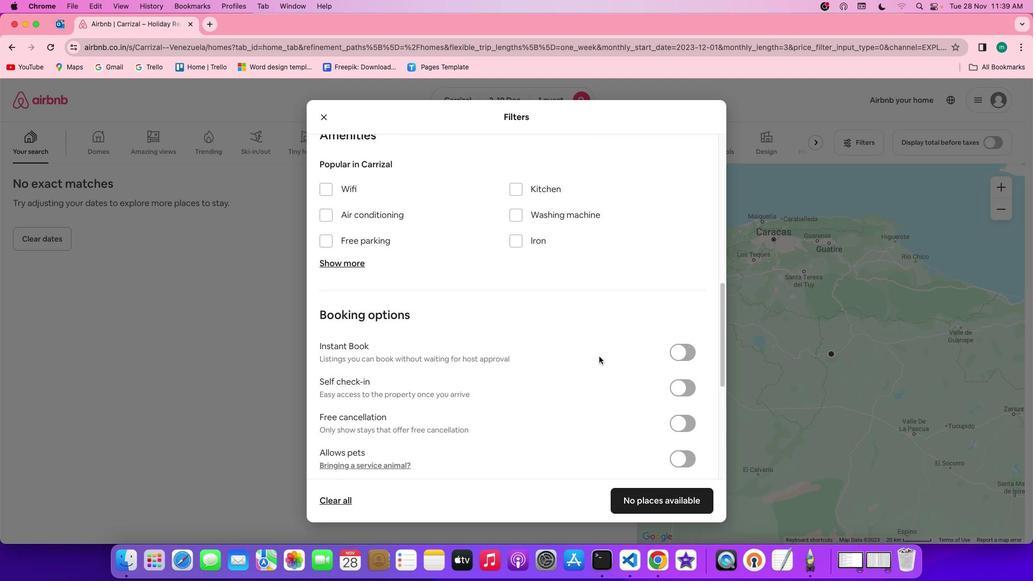 
Action: Mouse scrolled (598, 356) with delta (0, -2)
Screenshot: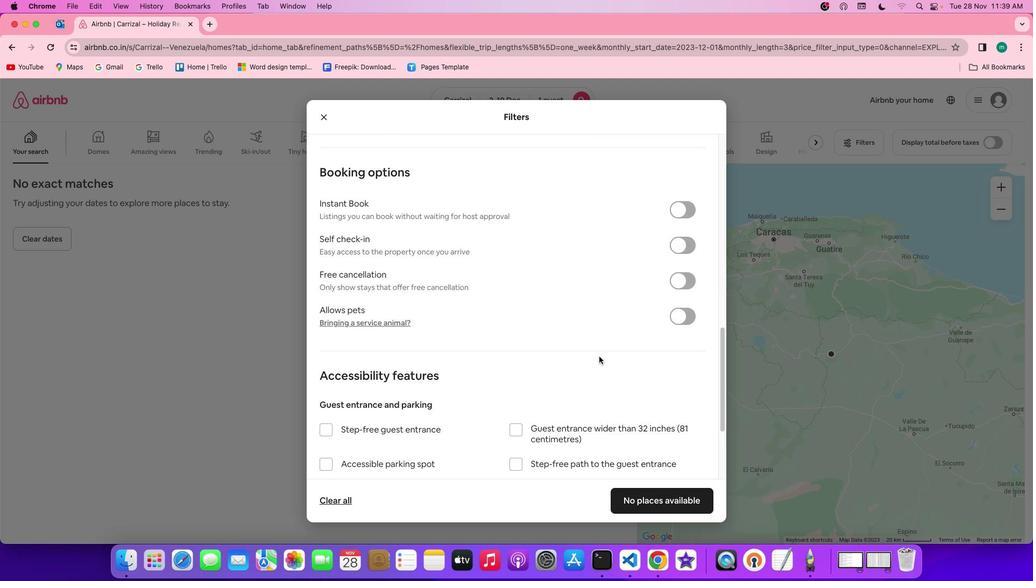 
Action: Mouse scrolled (598, 356) with delta (0, 0)
Screenshot: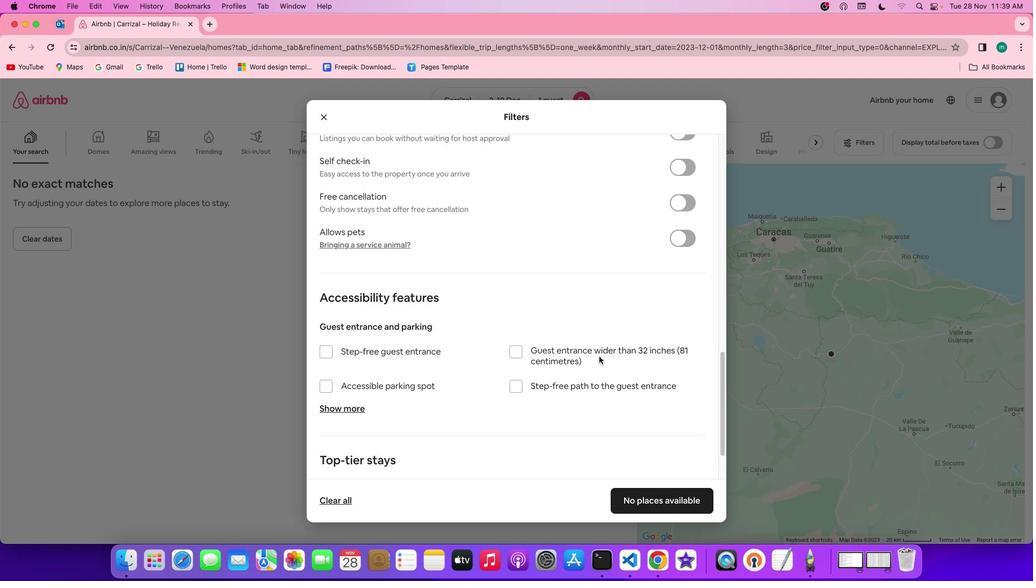 
Action: Mouse scrolled (598, 356) with delta (0, 0)
Screenshot: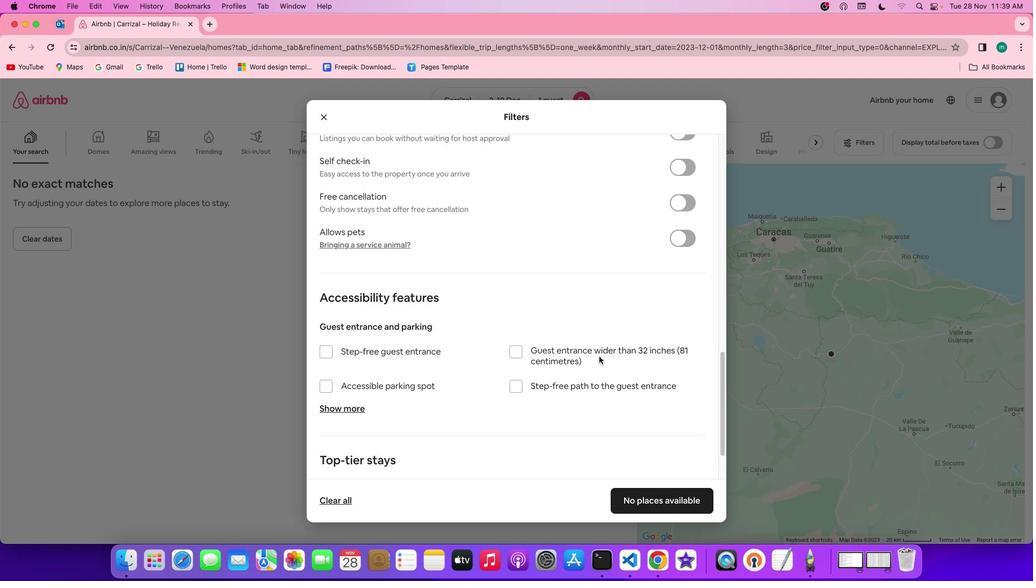 
Action: Mouse scrolled (598, 356) with delta (0, -1)
Screenshot: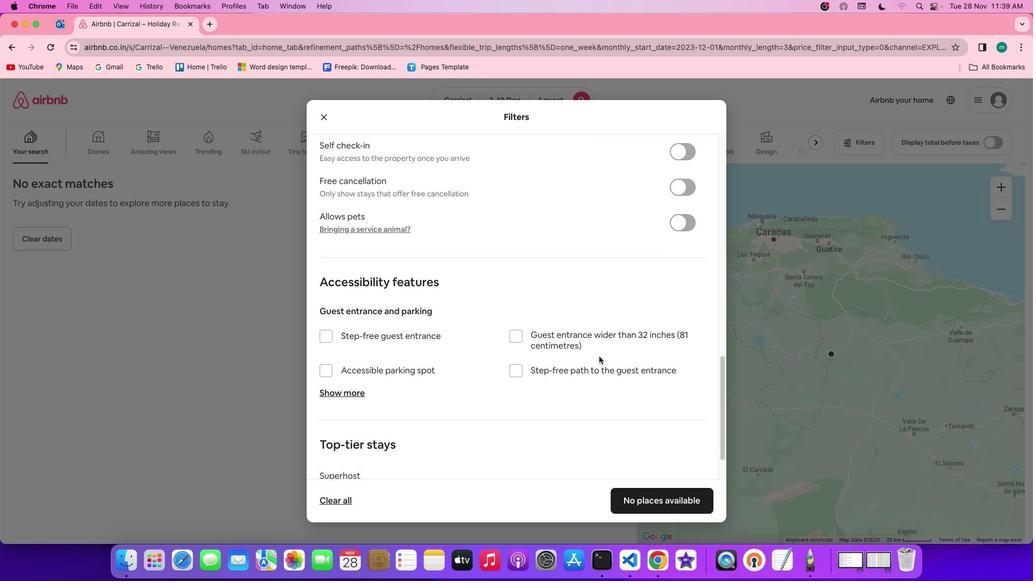 
Action: Mouse scrolled (598, 356) with delta (0, -2)
Screenshot: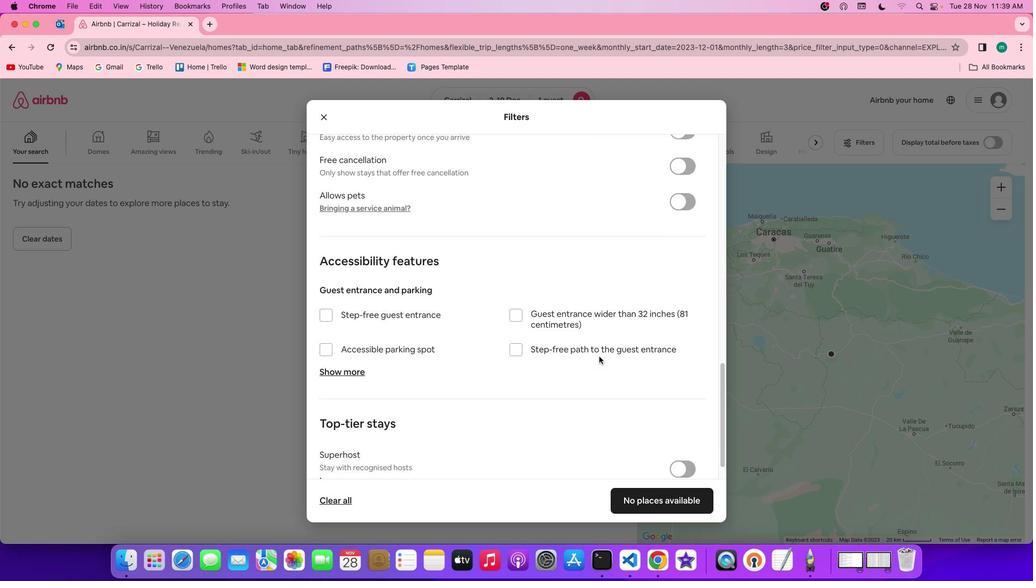 
Action: Mouse scrolled (598, 356) with delta (0, -3)
Screenshot: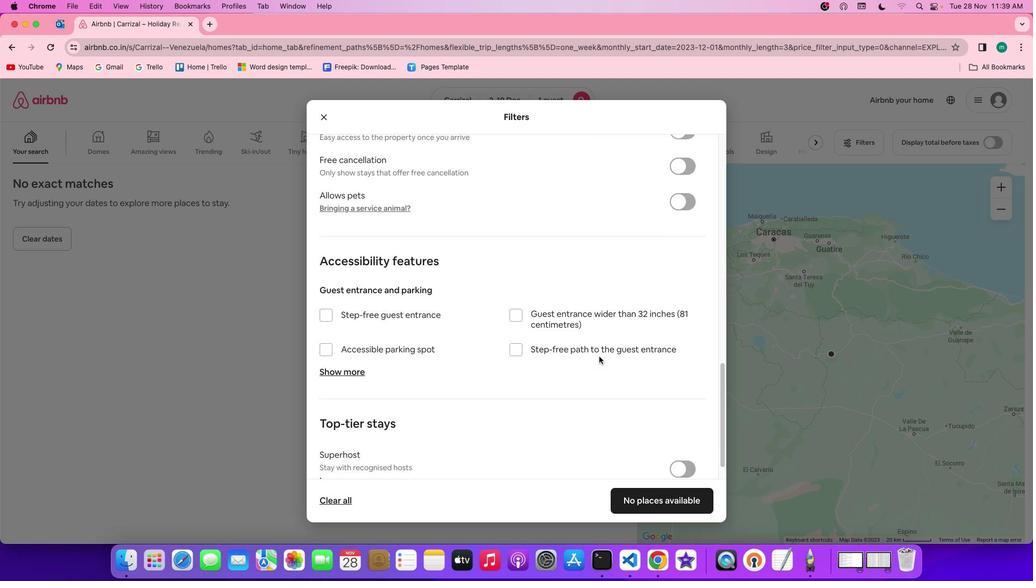 
Action: Mouse scrolled (598, 356) with delta (0, -3)
Screenshot: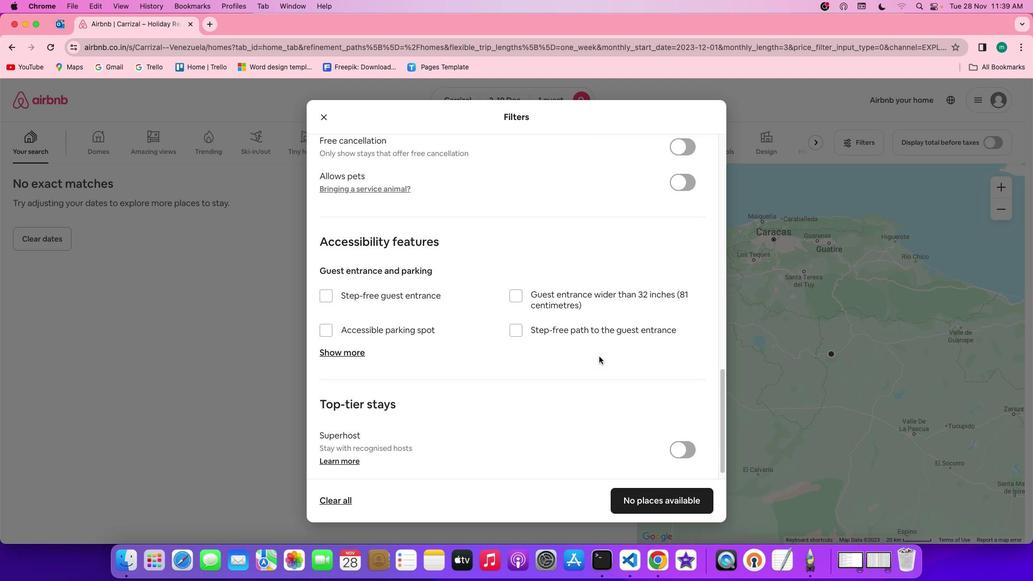 
Action: Mouse moved to (671, 499)
Screenshot: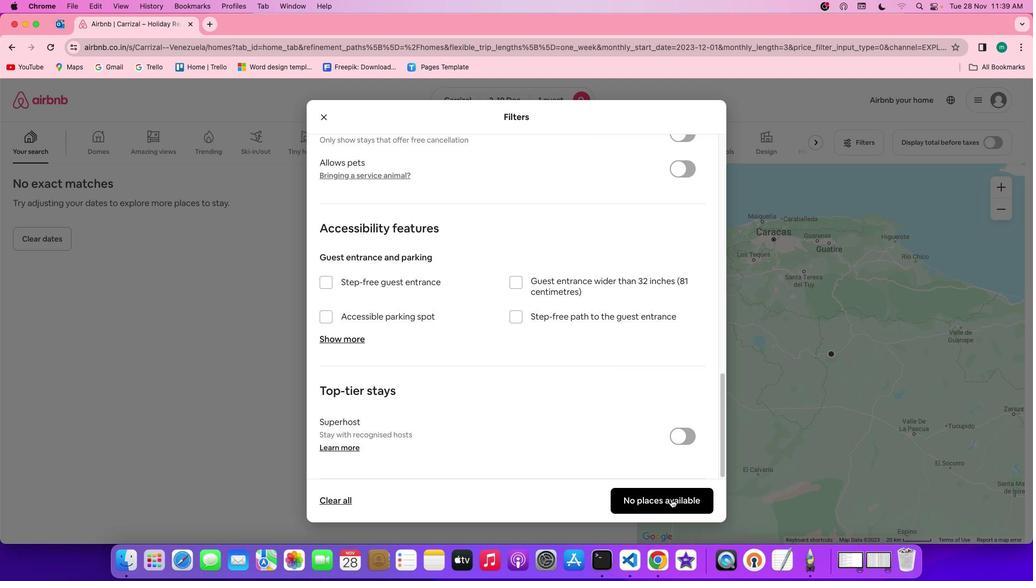 
Action: Mouse pressed left at (671, 499)
Screenshot: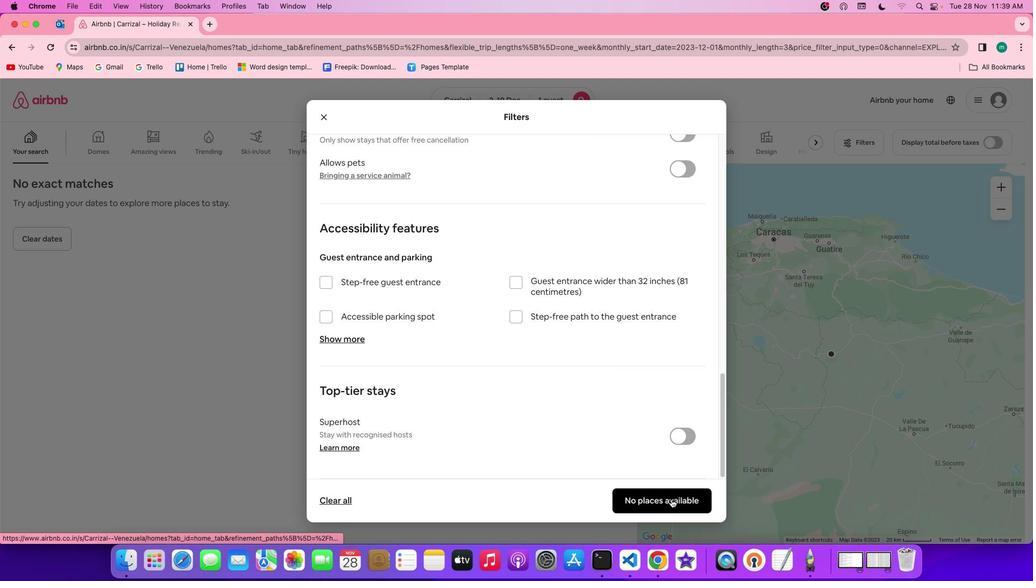 
Action: Mouse moved to (455, 346)
Screenshot: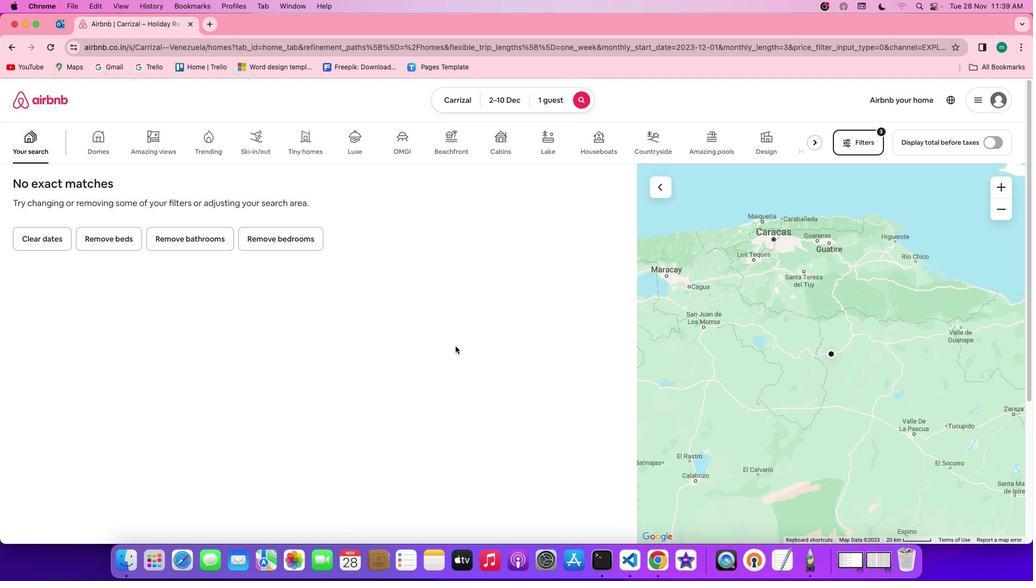
